 Task: Add a signature Cameron White containing With thanks and appreciation, Cameron White to email address softage.10@softage.net and add a folder Patents
Action: Mouse moved to (112, 105)
Screenshot: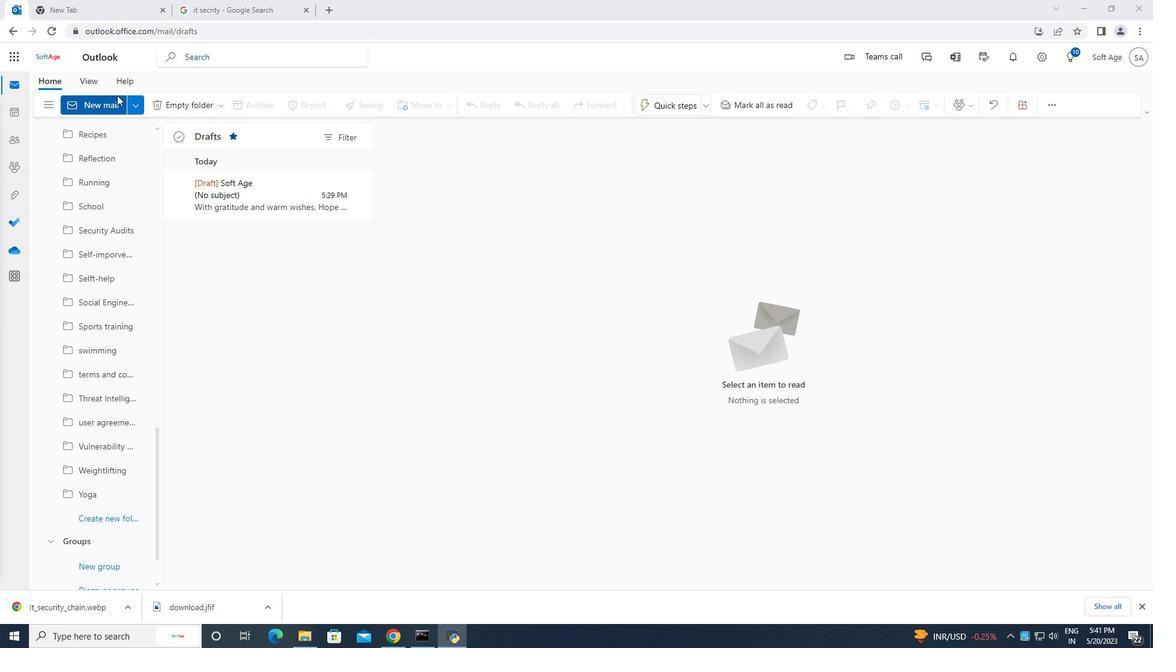 
Action: Mouse pressed left at (112, 105)
Screenshot: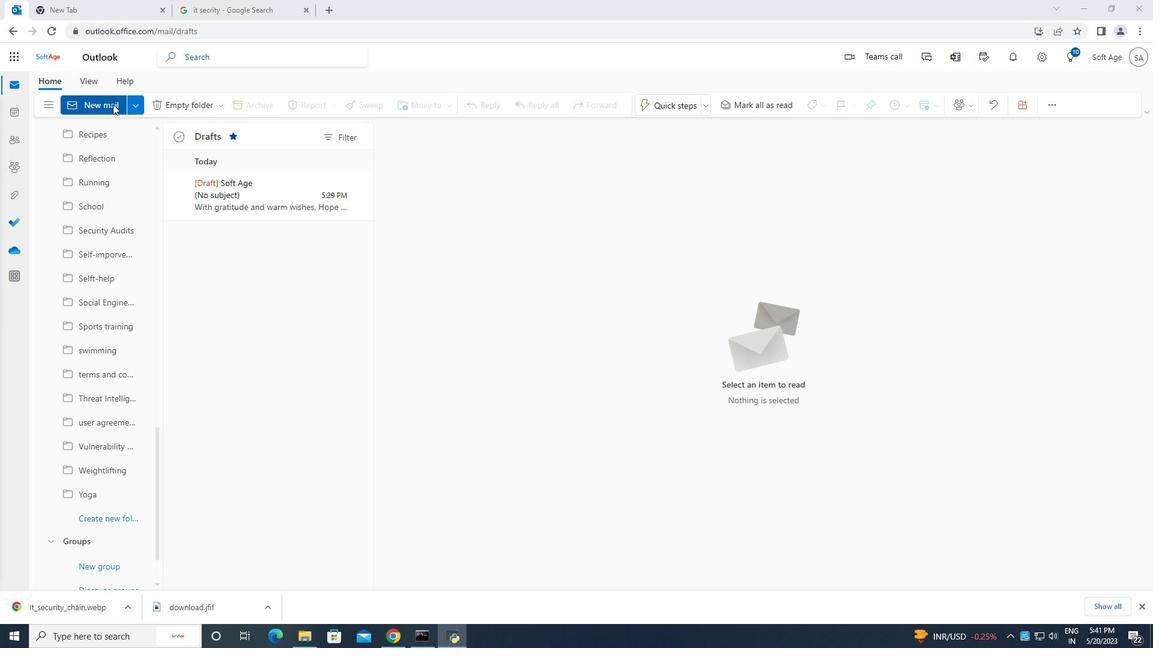 
Action: Mouse moved to (758, 109)
Screenshot: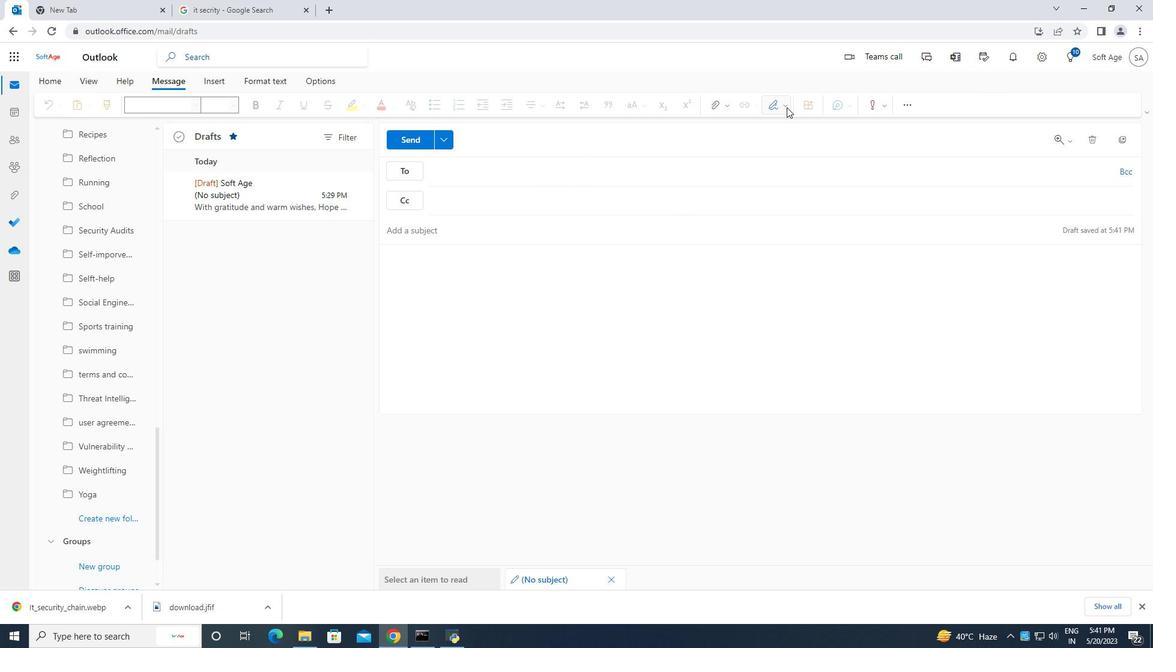 
Action: Mouse pressed left at (758, 109)
Screenshot: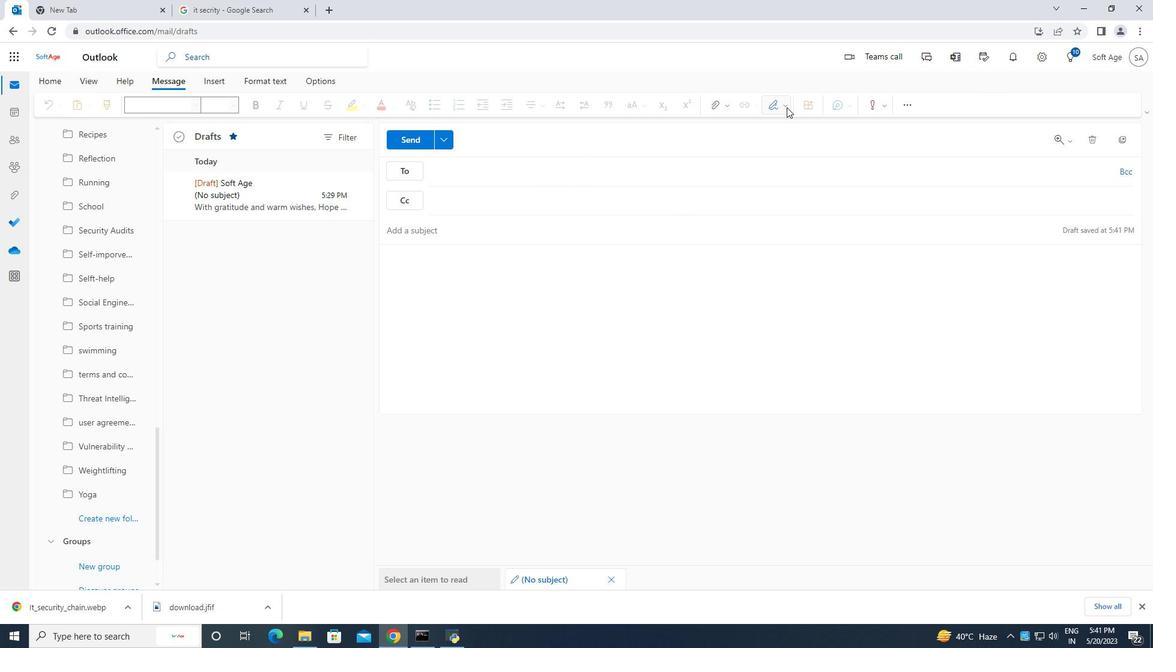 
Action: Mouse moved to (768, 109)
Screenshot: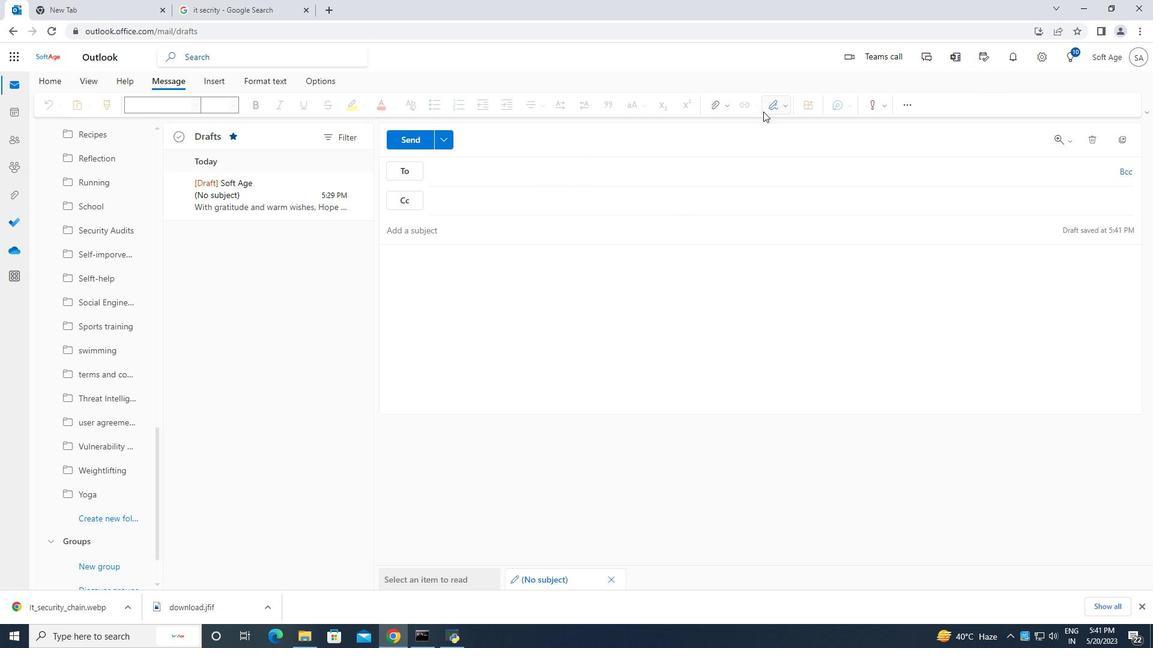 
Action: Mouse pressed left at (768, 109)
Screenshot: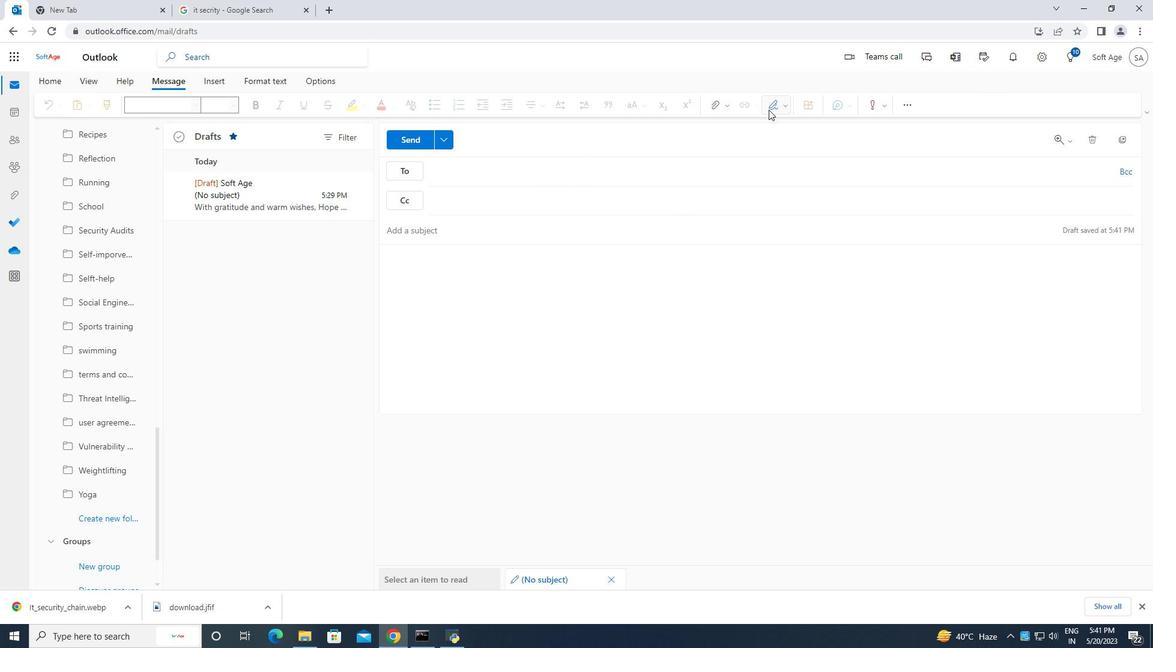 
Action: Mouse moved to (762, 154)
Screenshot: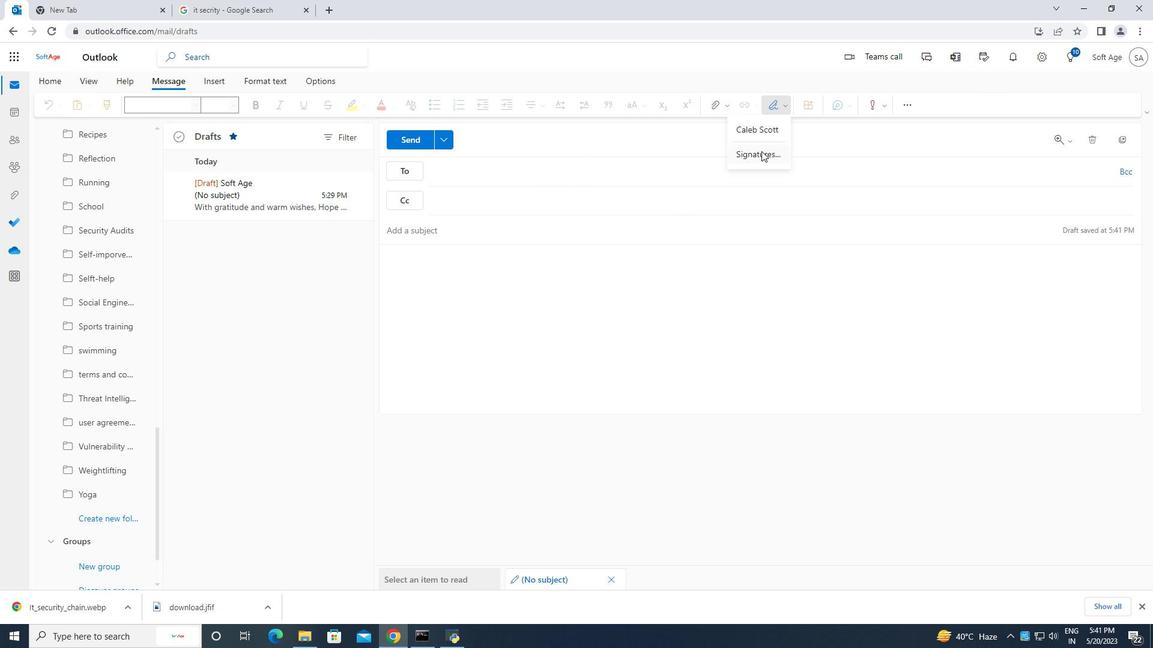 
Action: Mouse pressed left at (762, 154)
Screenshot: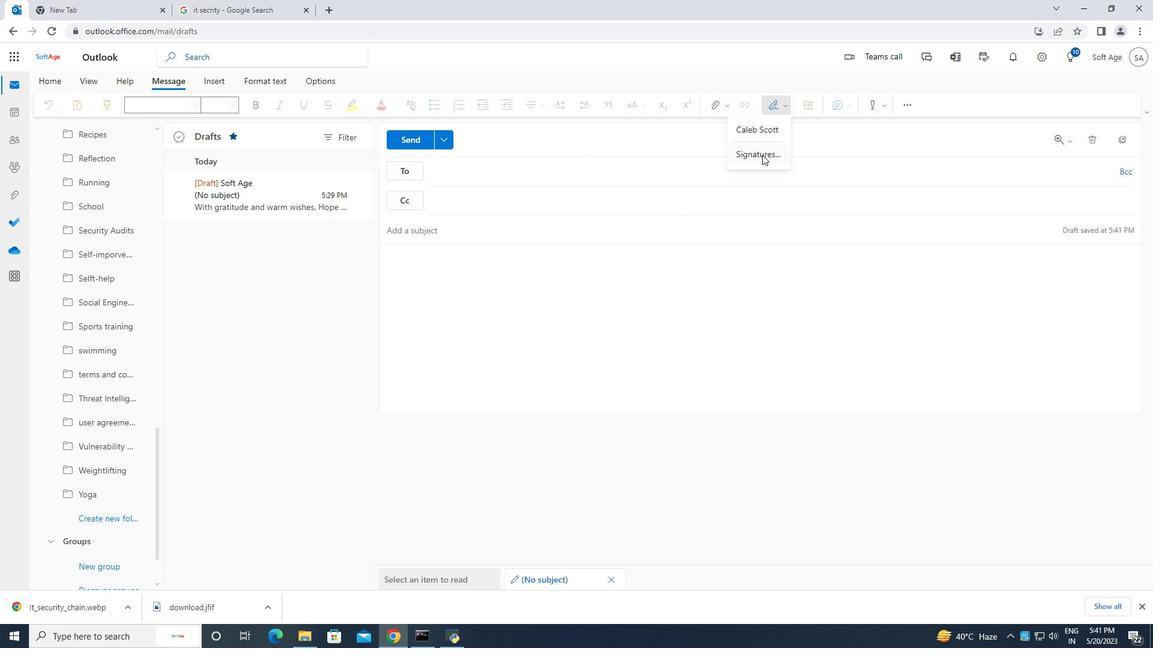 
Action: Mouse moved to (804, 202)
Screenshot: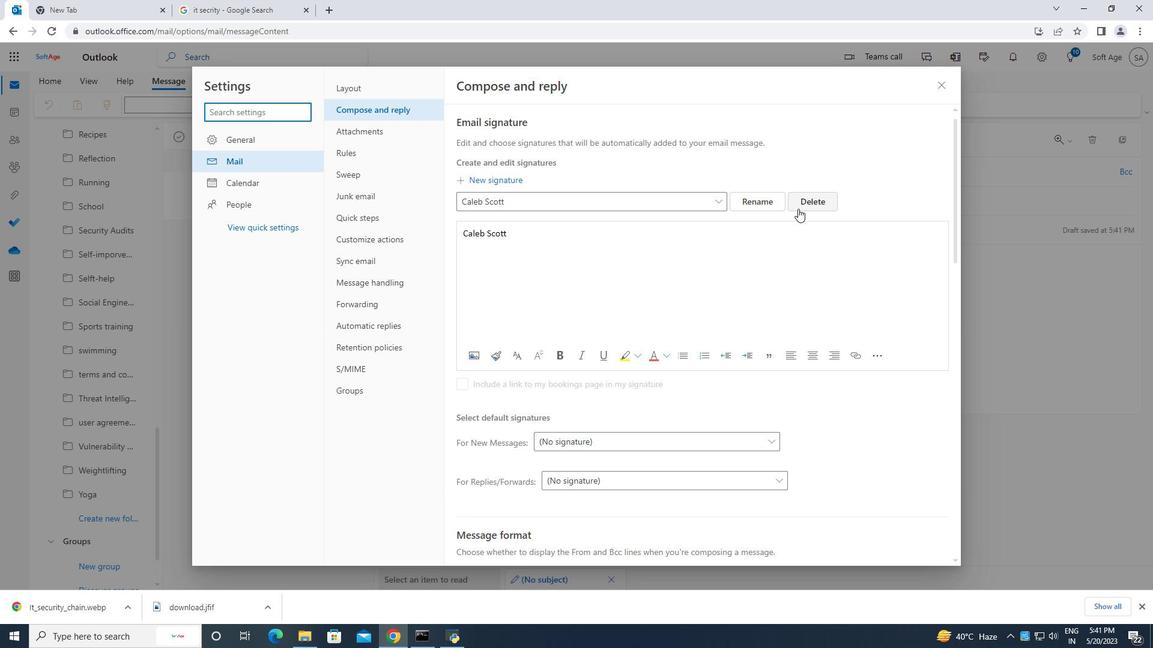 
Action: Mouse pressed left at (804, 202)
Screenshot: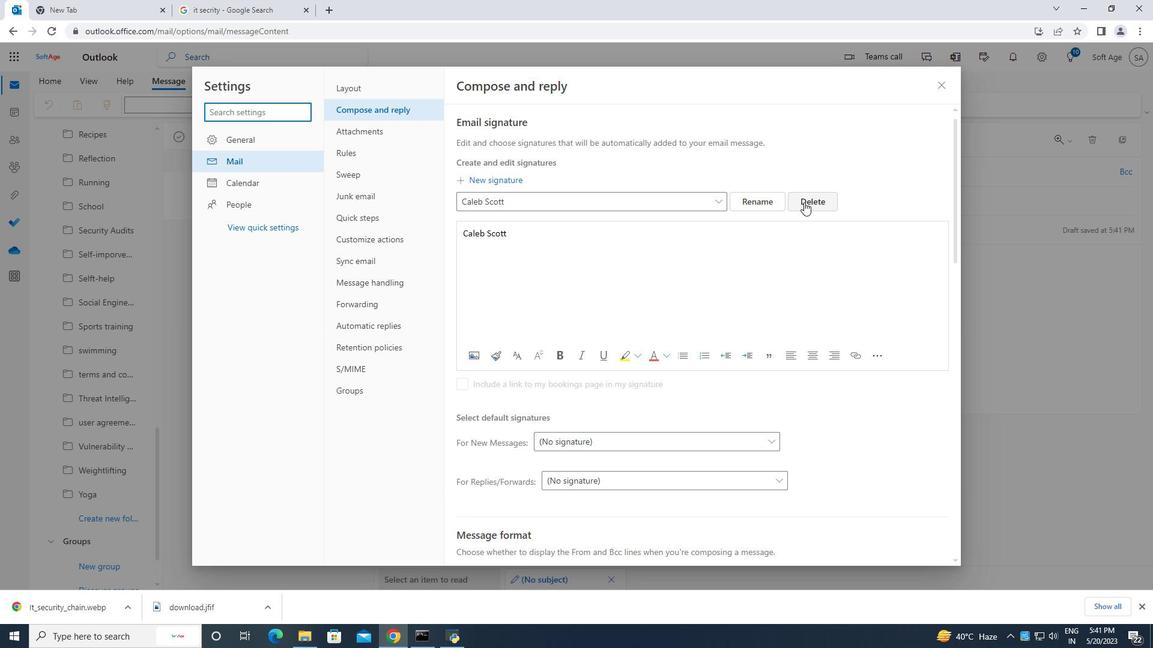 
Action: Mouse moved to (520, 201)
Screenshot: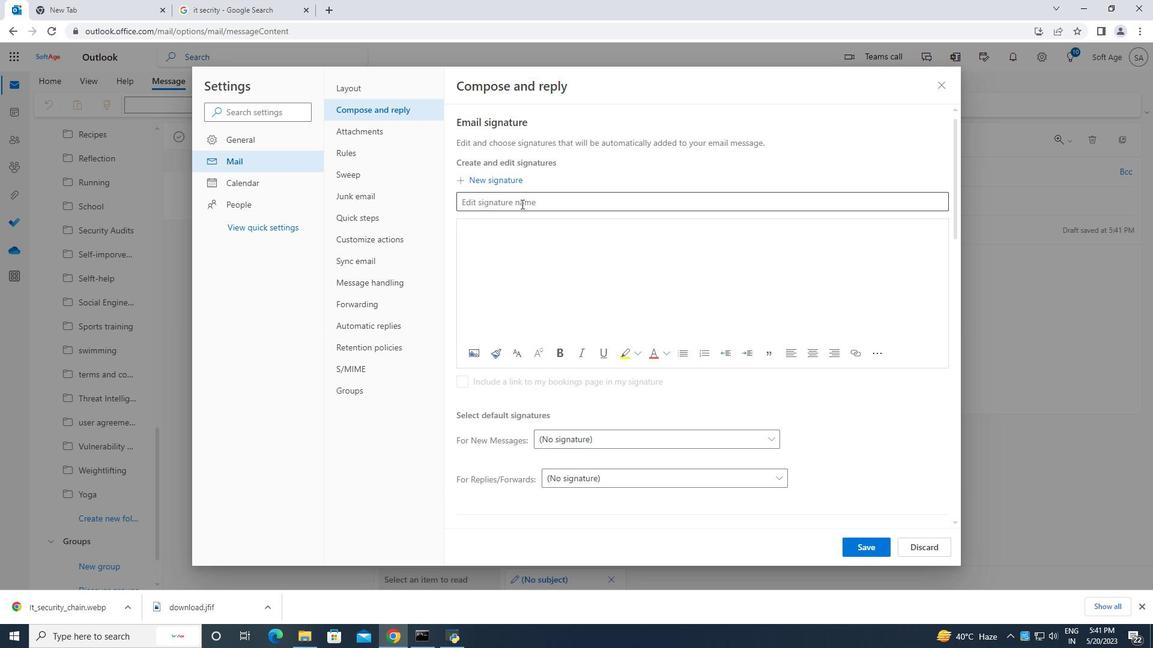 
Action: Mouse pressed left at (520, 201)
Screenshot: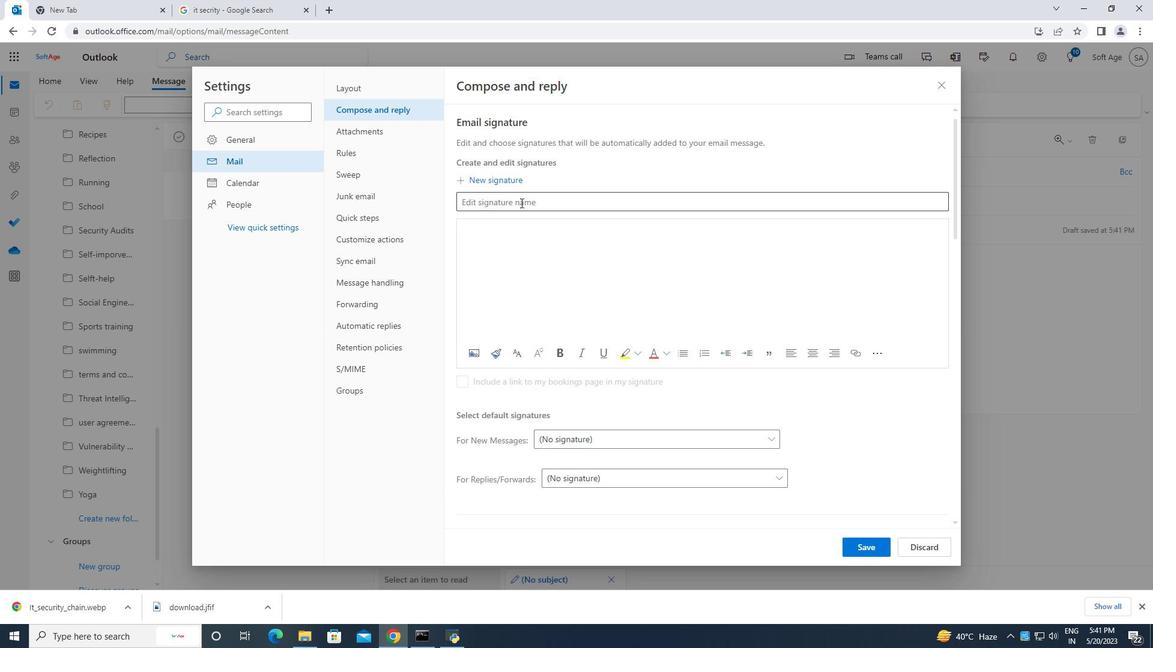 
Action: Key pressed <Key.caps_lock>C<Key.caps_lock>ameron<Key.space><Key.caps_lock>W<Key.caps_lock>hite
Screenshot: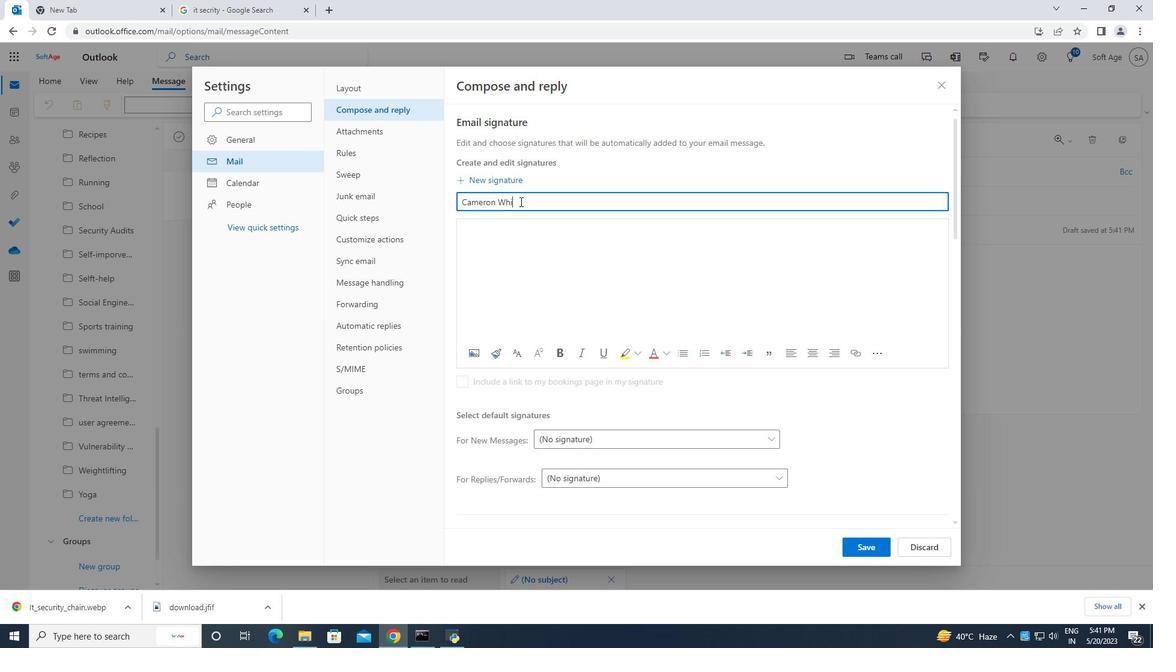 
Action: Mouse moved to (522, 227)
Screenshot: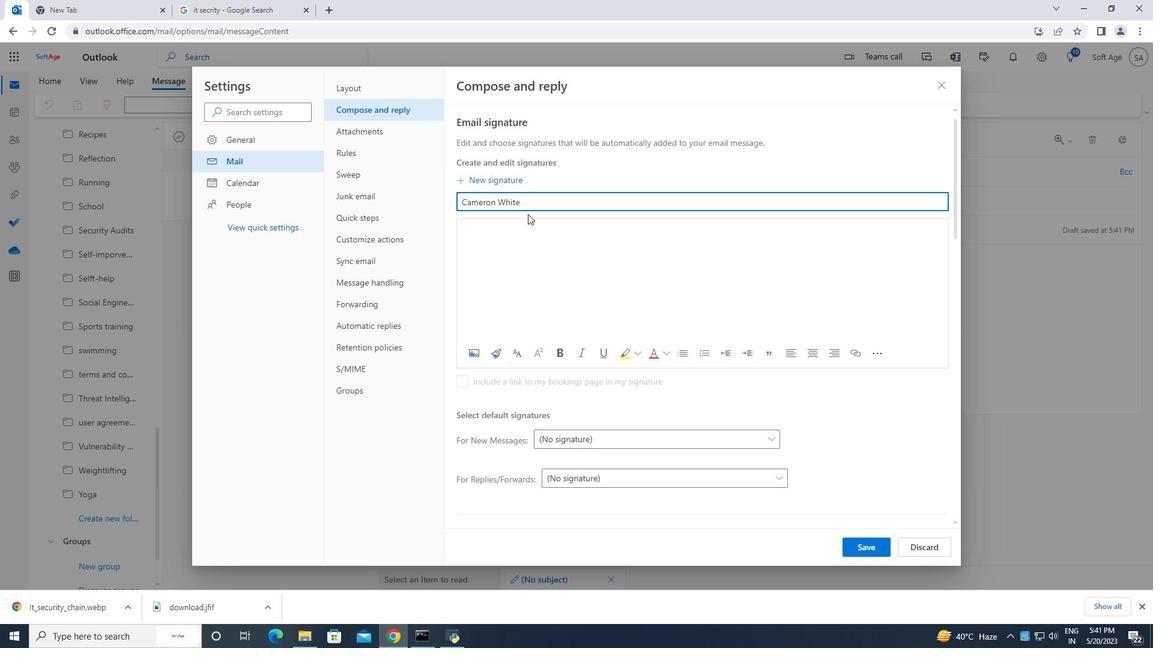 
Action: Mouse pressed left at (522, 227)
Screenshot: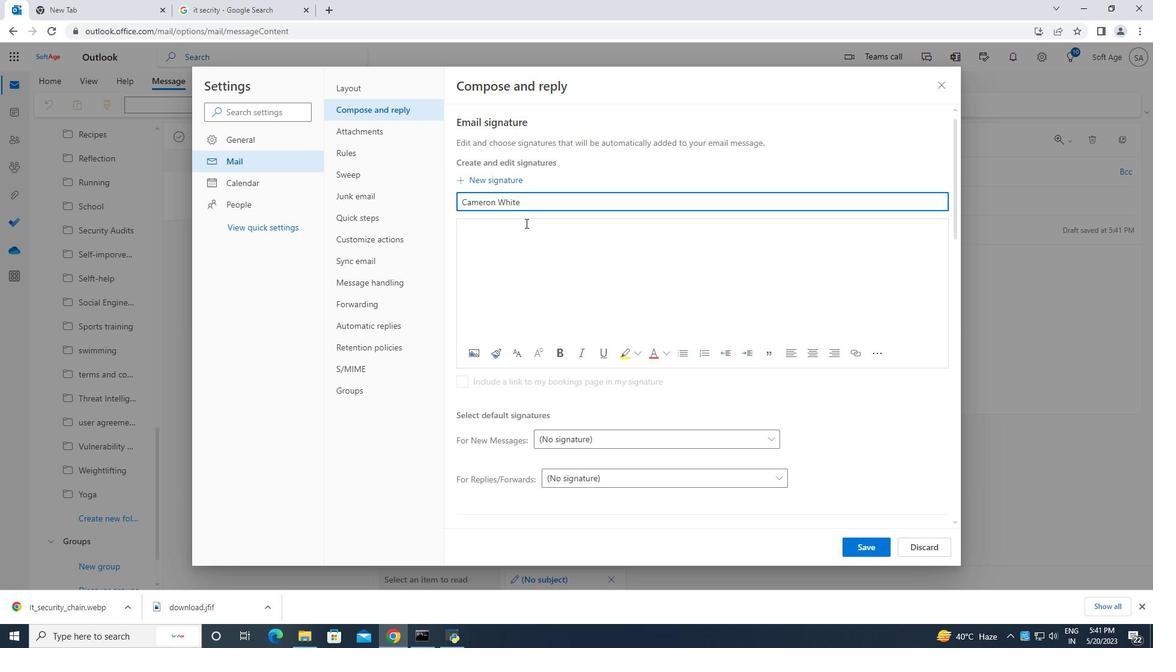 
Action: Key pressed <Key.caps_lock>C<Key.caps_lock>ameron<Key.caps_lock><Key.space>WH<Key.backspace><Key.caps_lock>hite
Screenshot: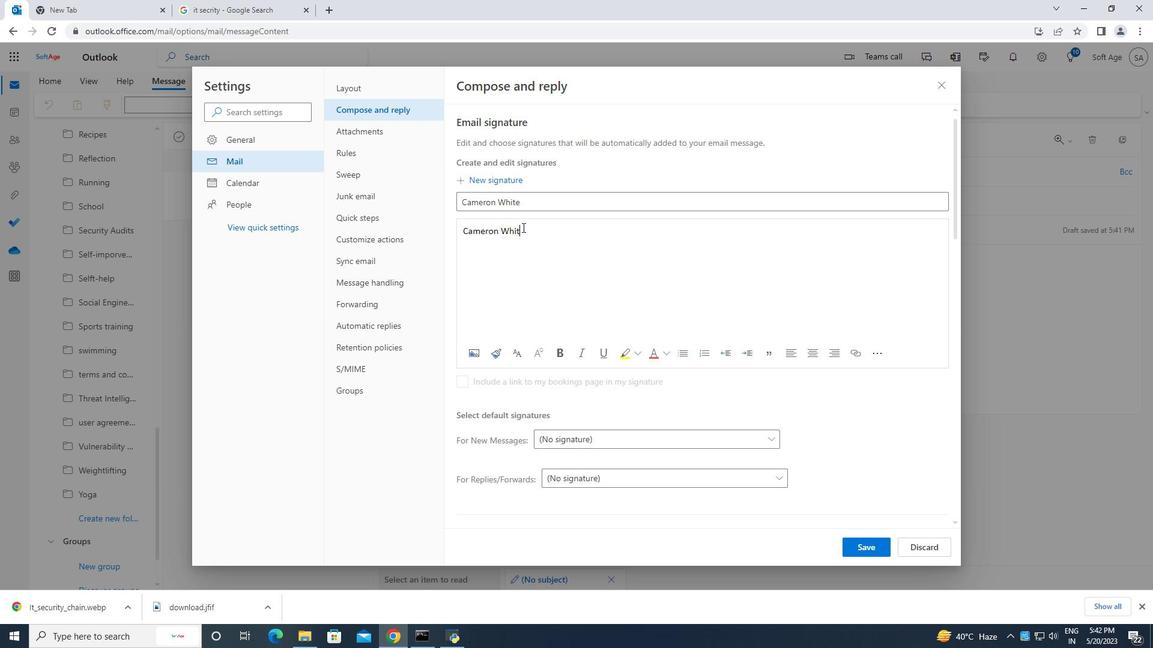 
Action: Mouse moved to (871, 547)
Screenshot: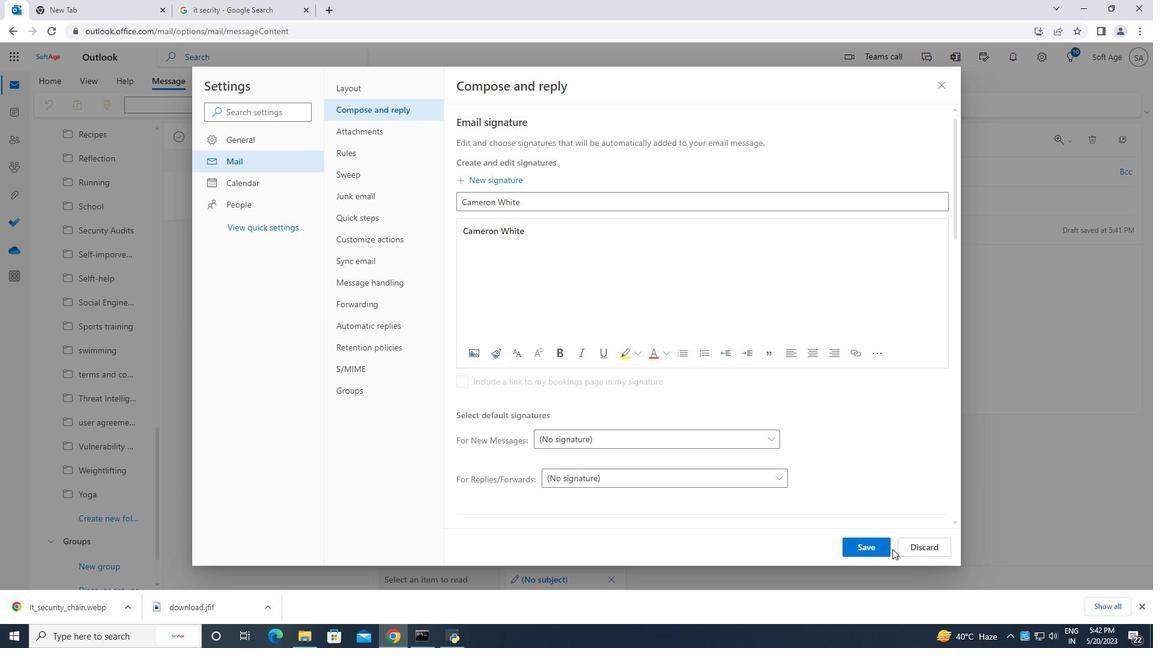 
Action: Mouse pressed left at (871, 547)
Screenshot: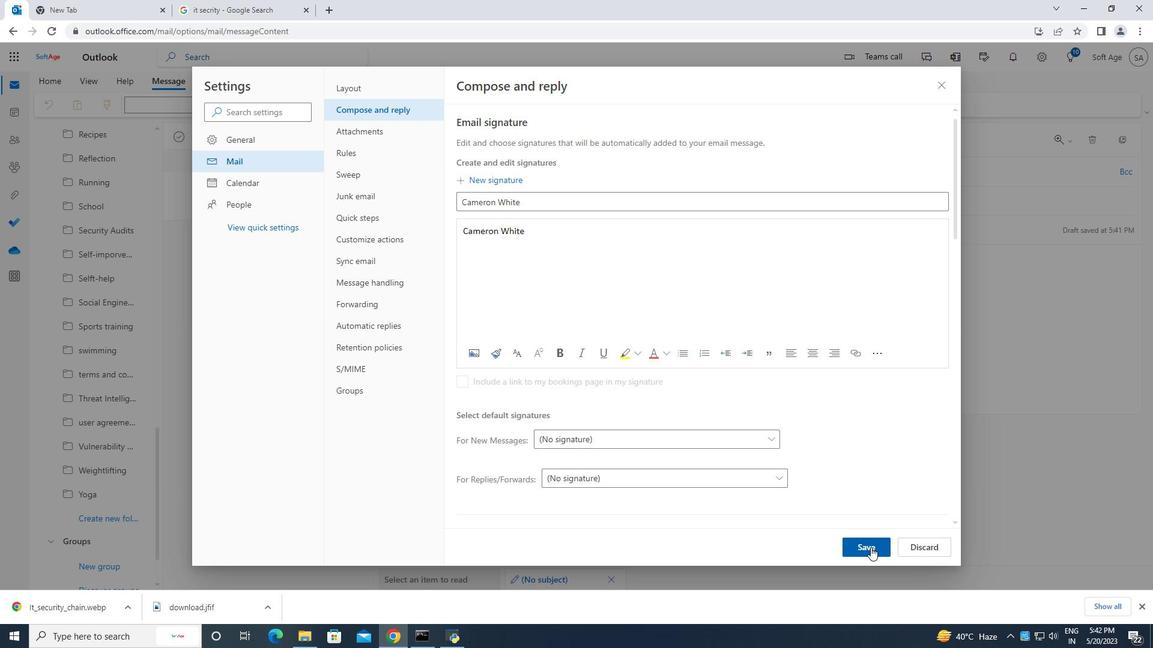 
Action: Mouse moved to (938, 88)
Screenshot: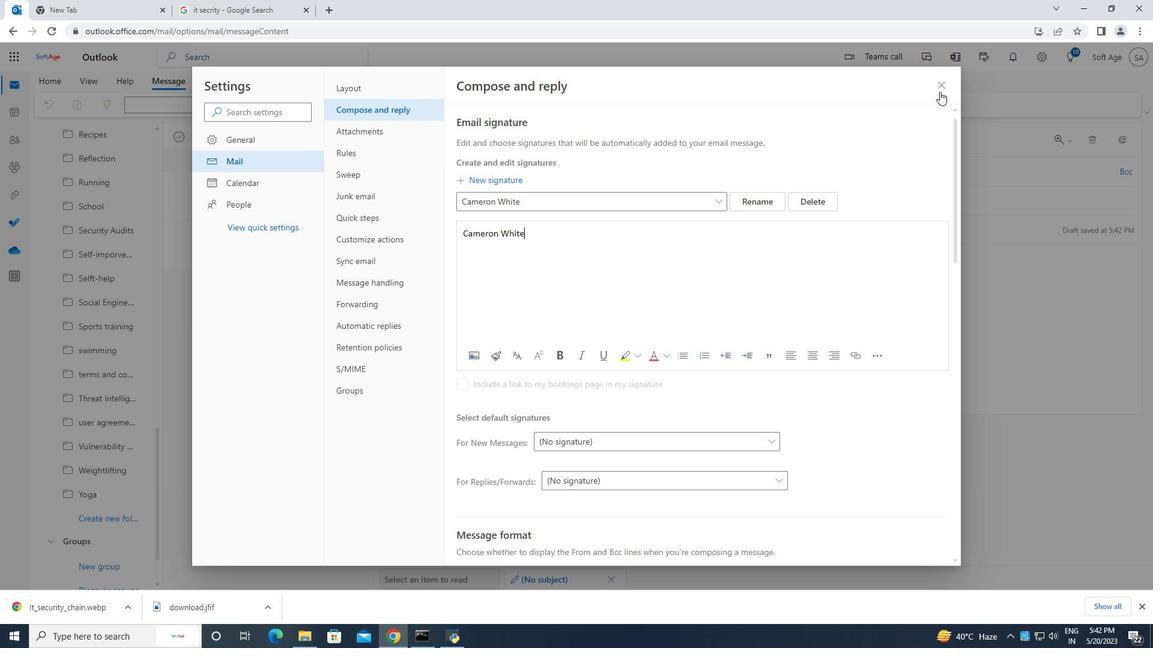 
Action: Mouse pressed left at (938, 88)
Screenshot: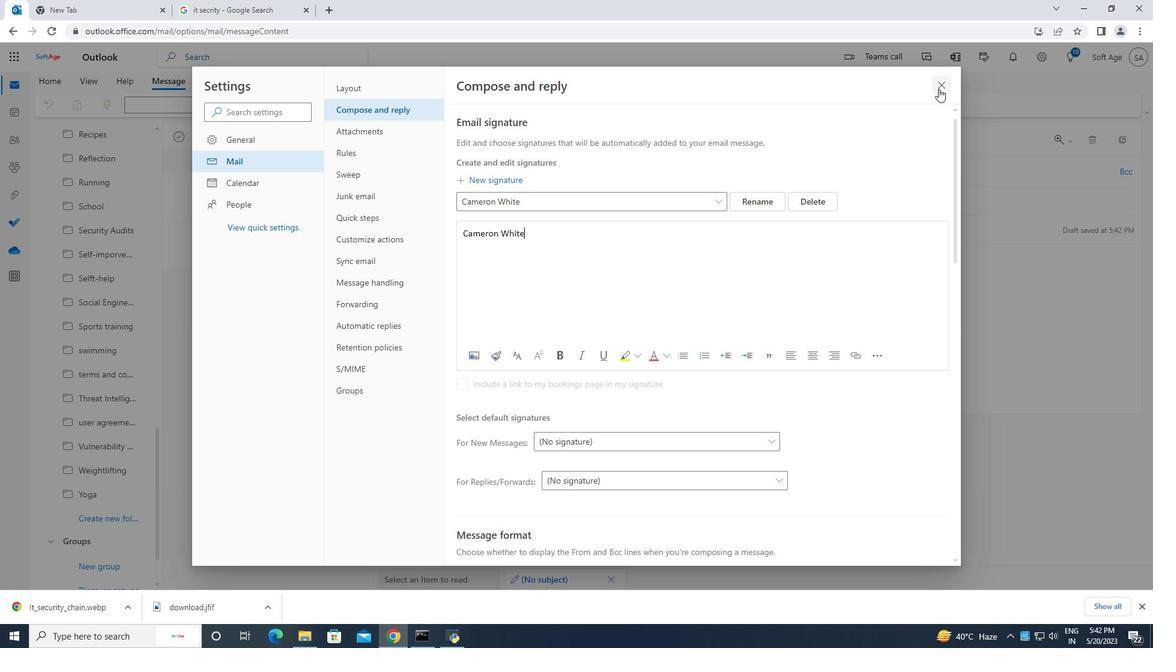 
Action: Mouse moved to (782, 109)
Screenshot: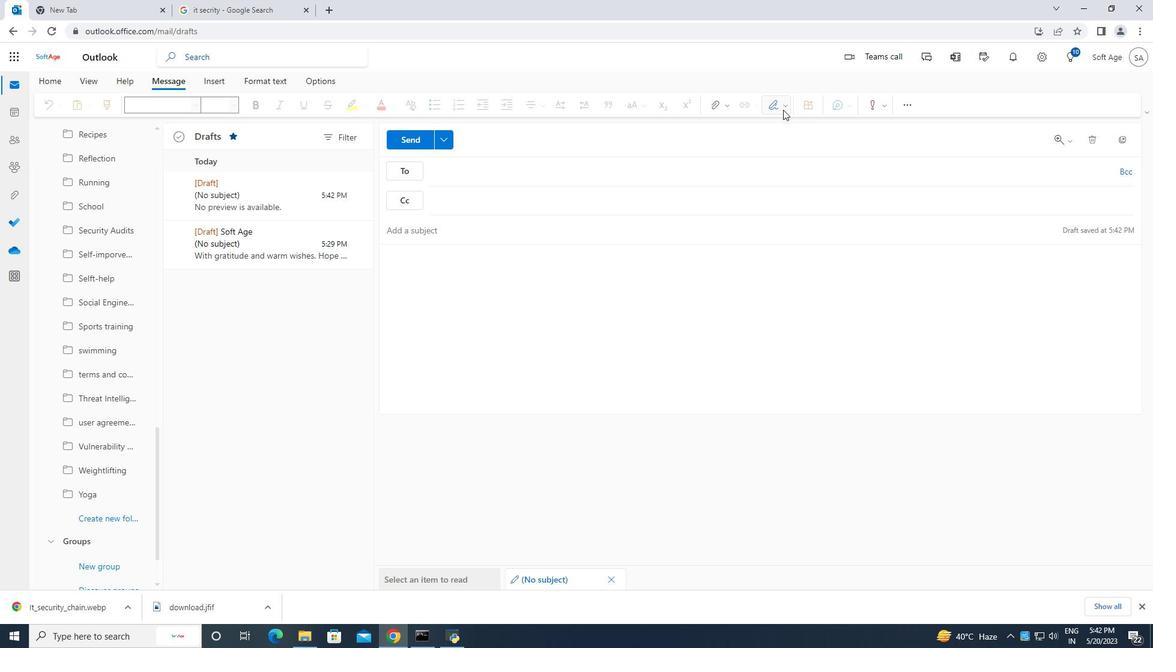 
Action: Mouse pressed left at (782, 109)
Screenshot: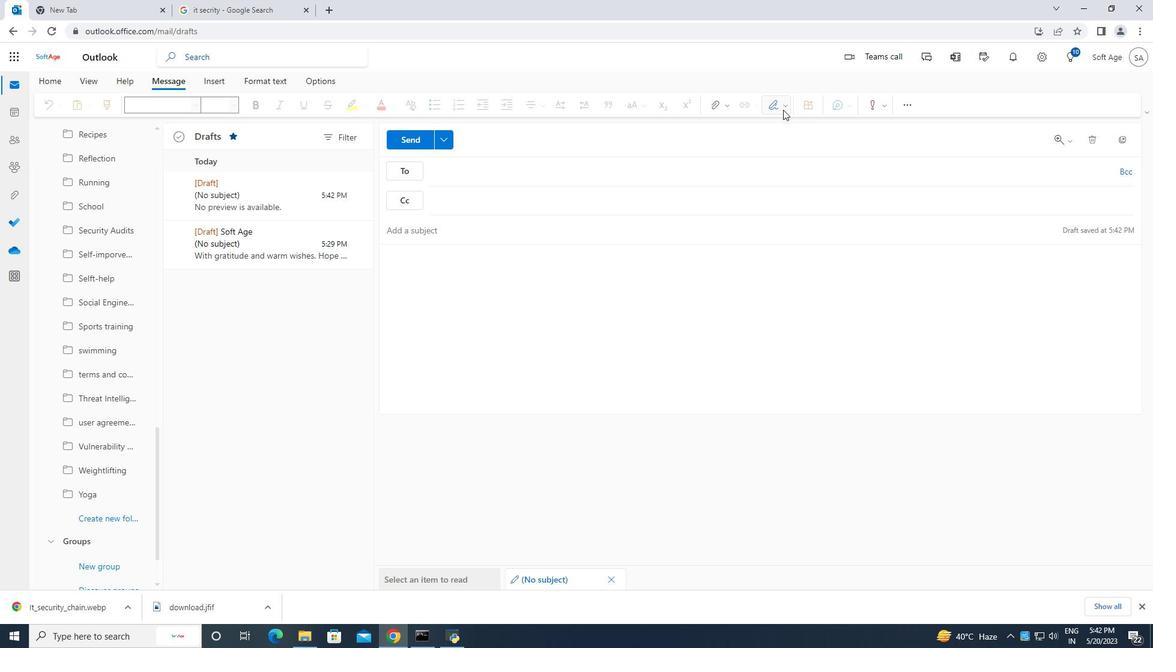 
Action: Mouse moved to (759, 132)
Screenshot: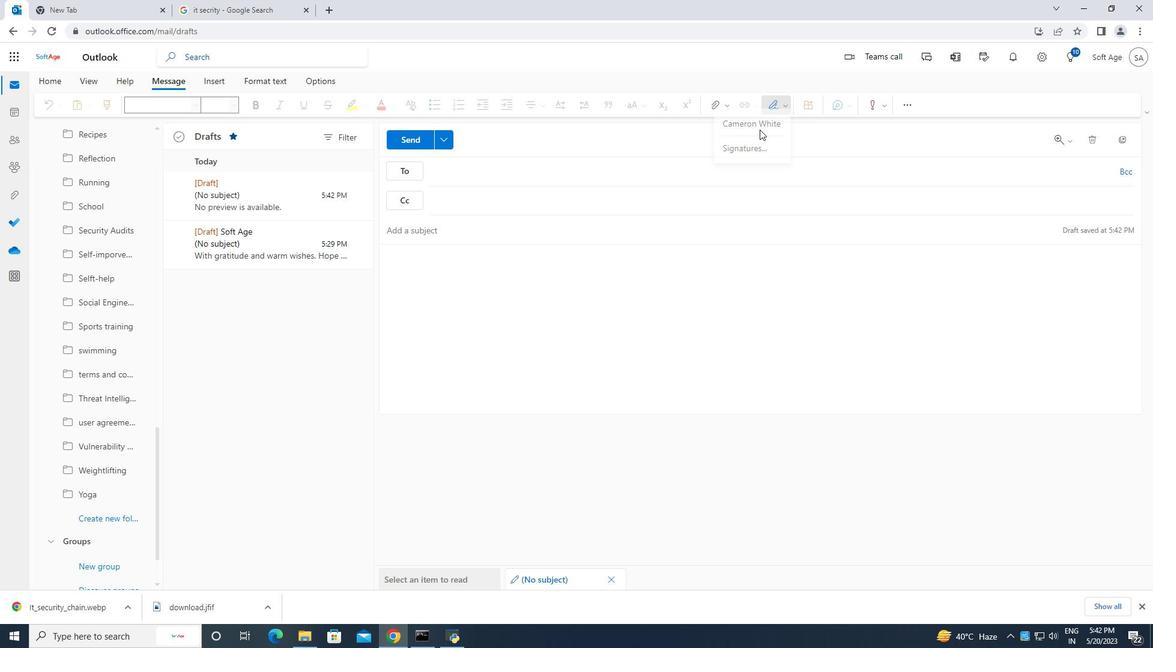
Action: Mouse pressed left at (759, 132)
Screenshot: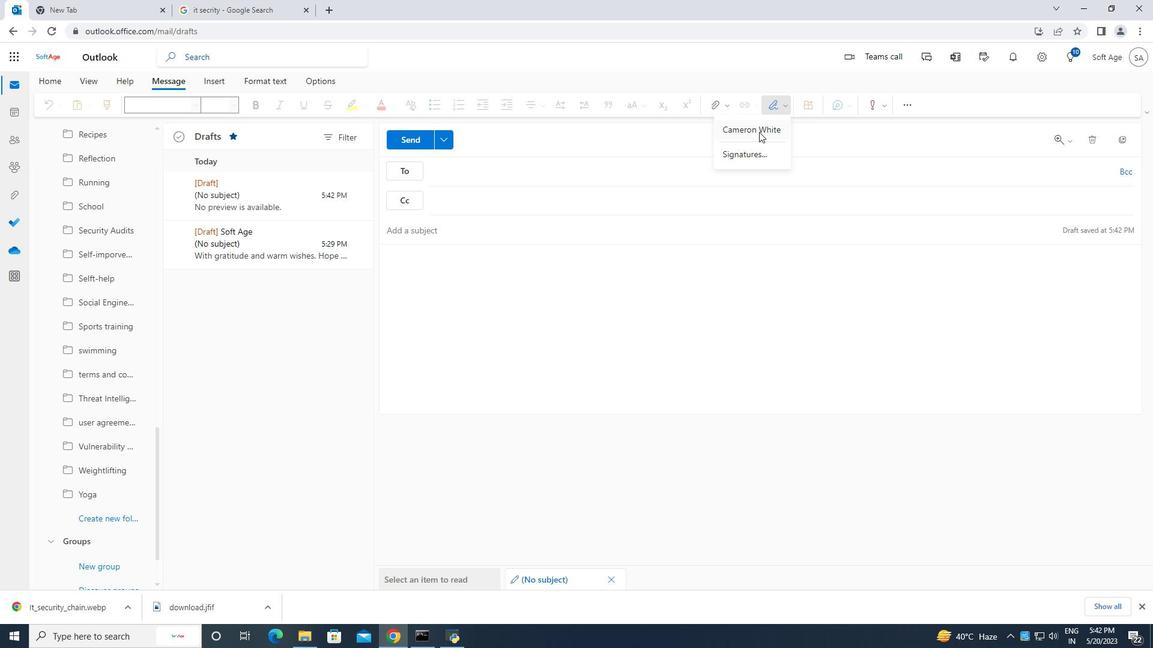 
Action: Mouse moved to (419, 260)
Screenshot: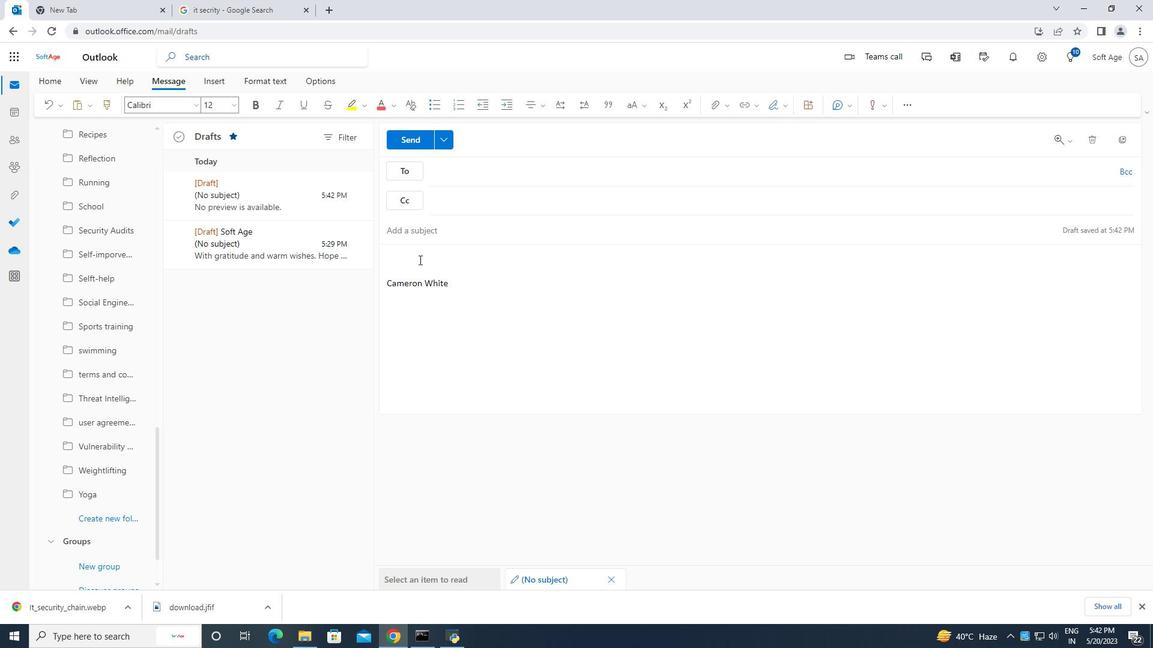 
Action: Mouse pressed left at (419, 260)
Screenshot: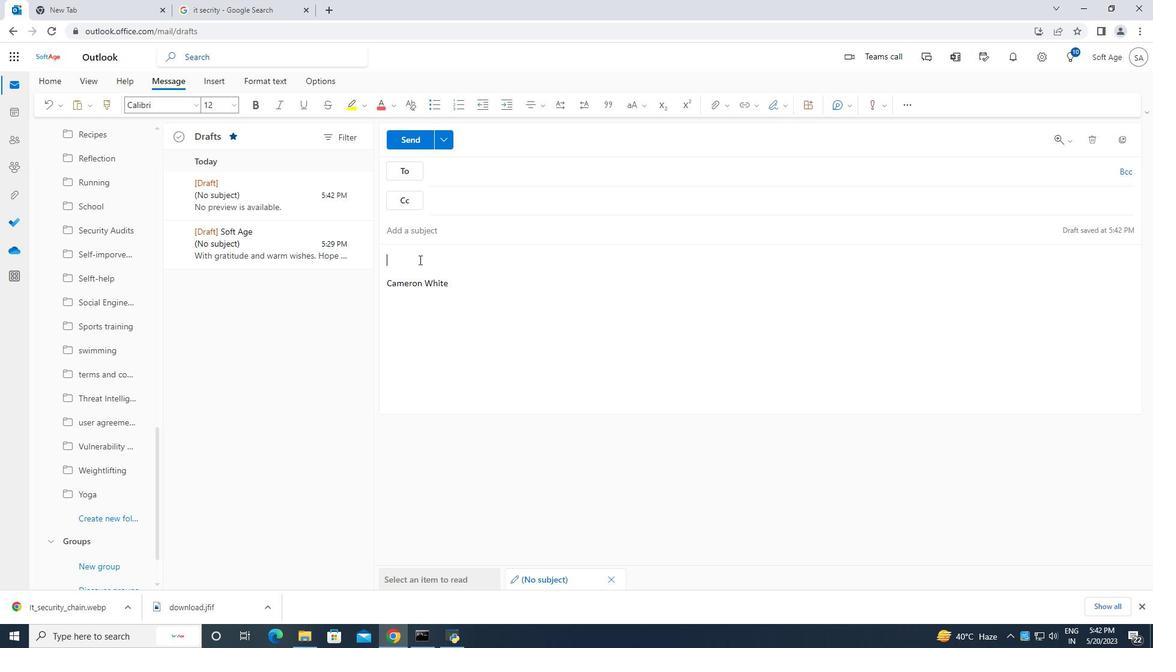 
Action: Key pressed <Key.caps_lock>C<Key.caps_lock>ontaining<Key.space>with<Key.space>thanks<Key.space>and<Key.space>appreciation,
Screenshot: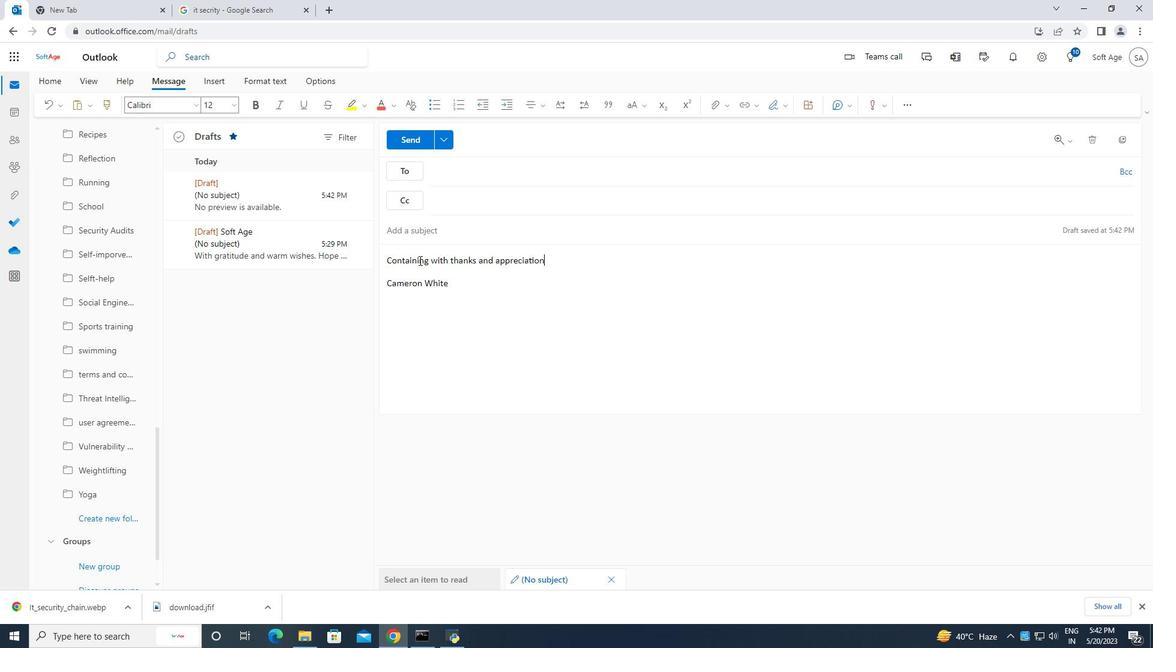 
Action: Mouse moved to (461, 169)
Screenshot: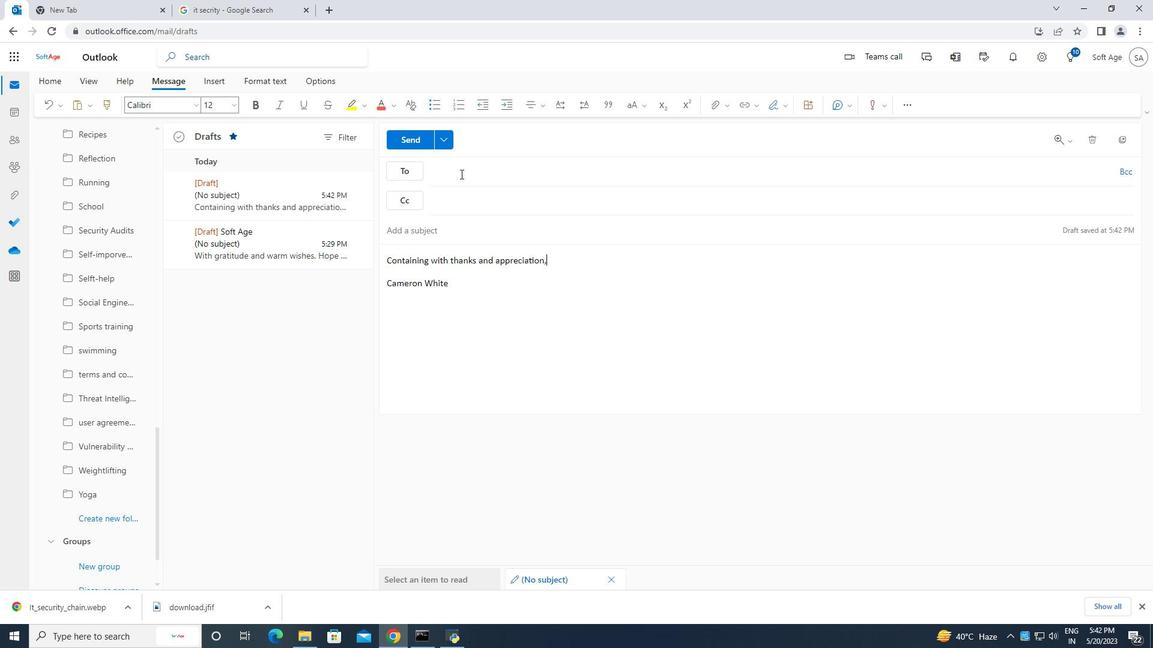 
Action: Mouse pressed left at (461, 169)
Screenshot: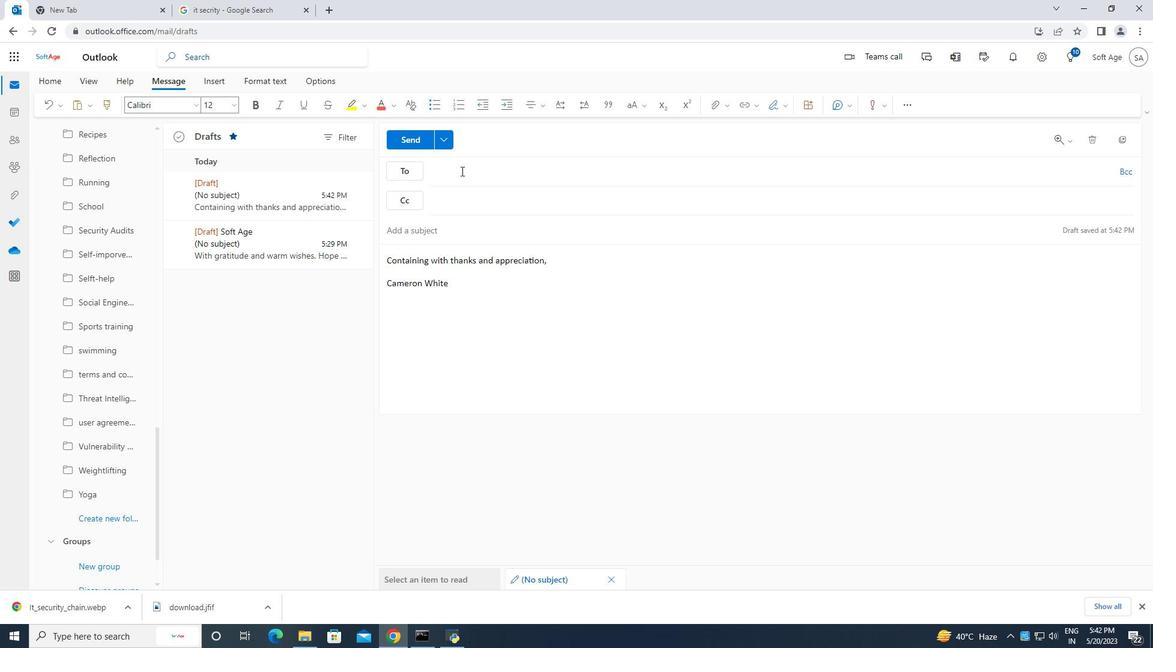 
Action: Mouse moved to (461, 170)
Screenshot: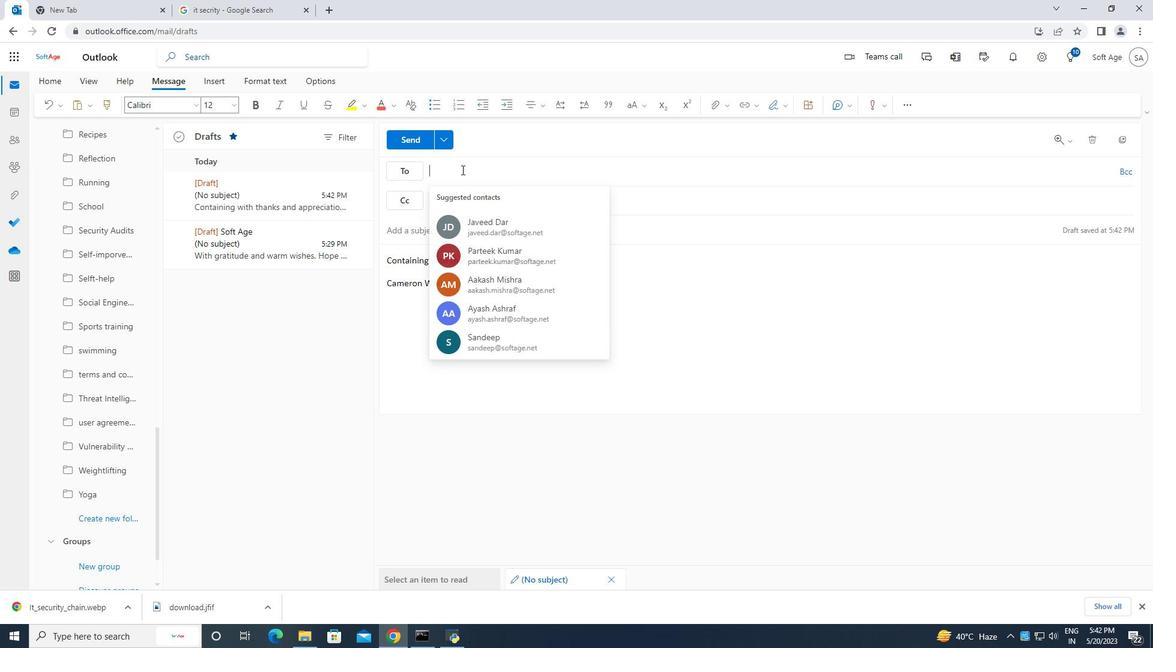 
Action: Key pressed s
Screenshot: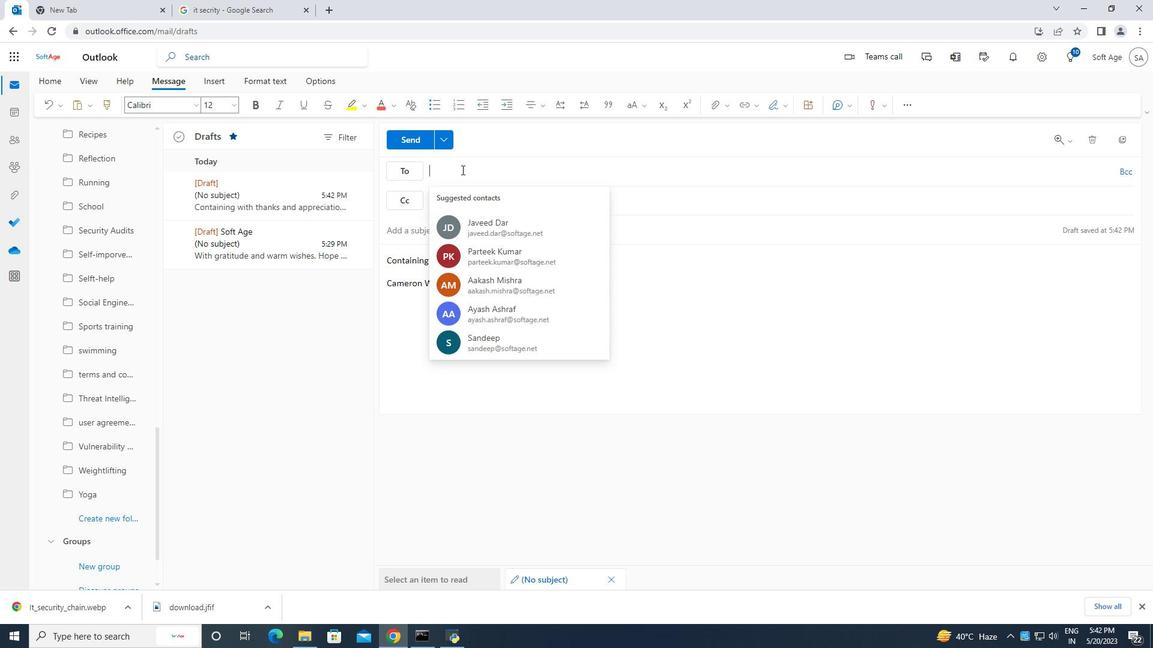 
Action: Mouse moved to (505, 162)
Screenshot: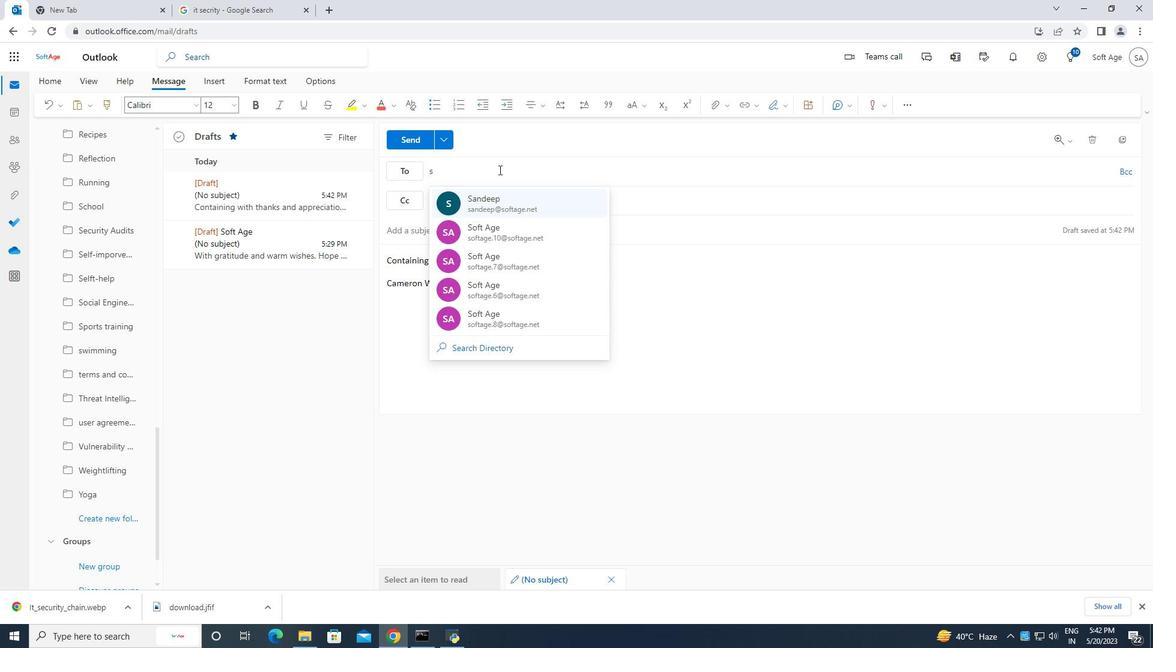 
Action: Key pressed o
Screenshot: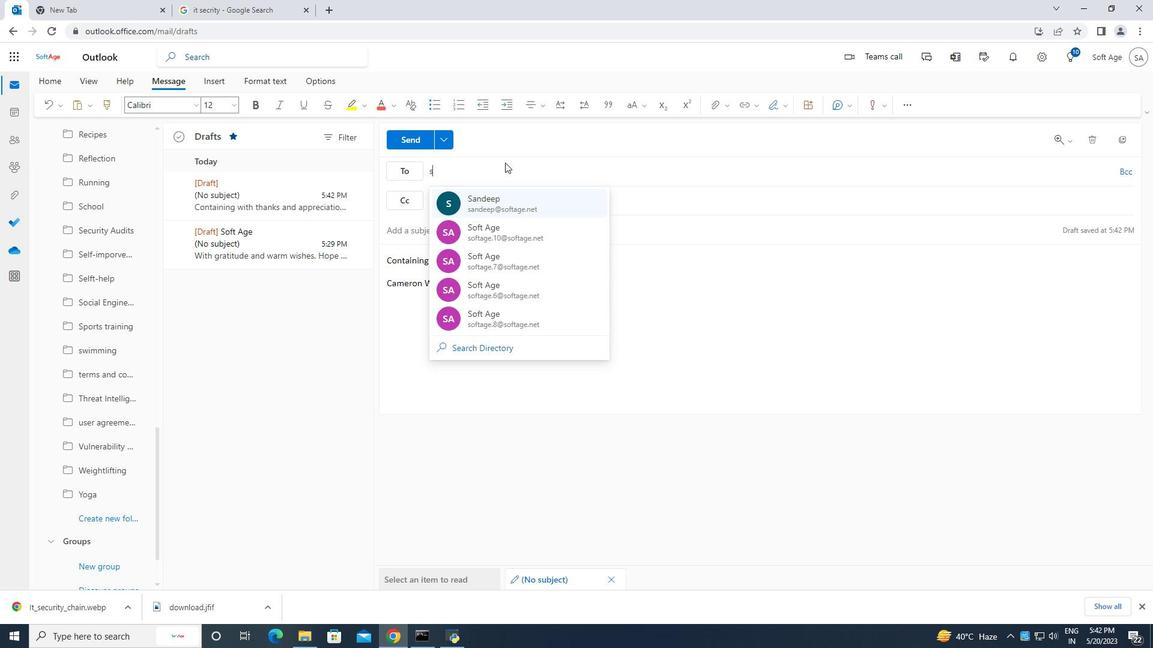 
Action: Mouse moved to (568, 204)
Screenshot: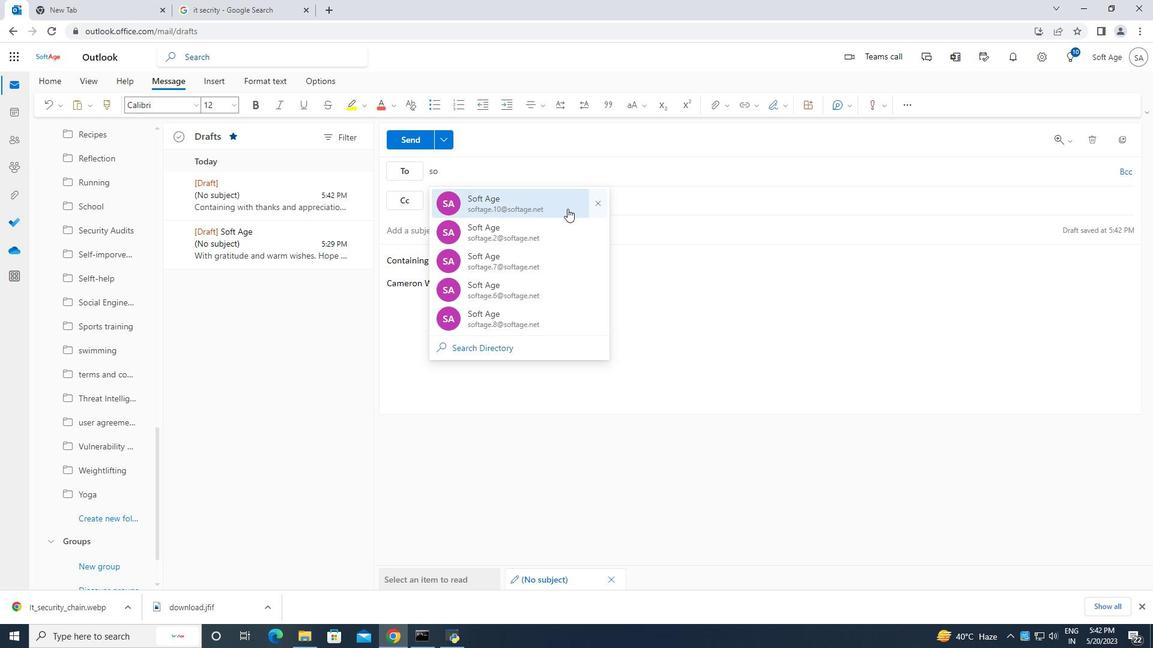 
Action: Mouse pressed left at (568, 204)
Screenshot: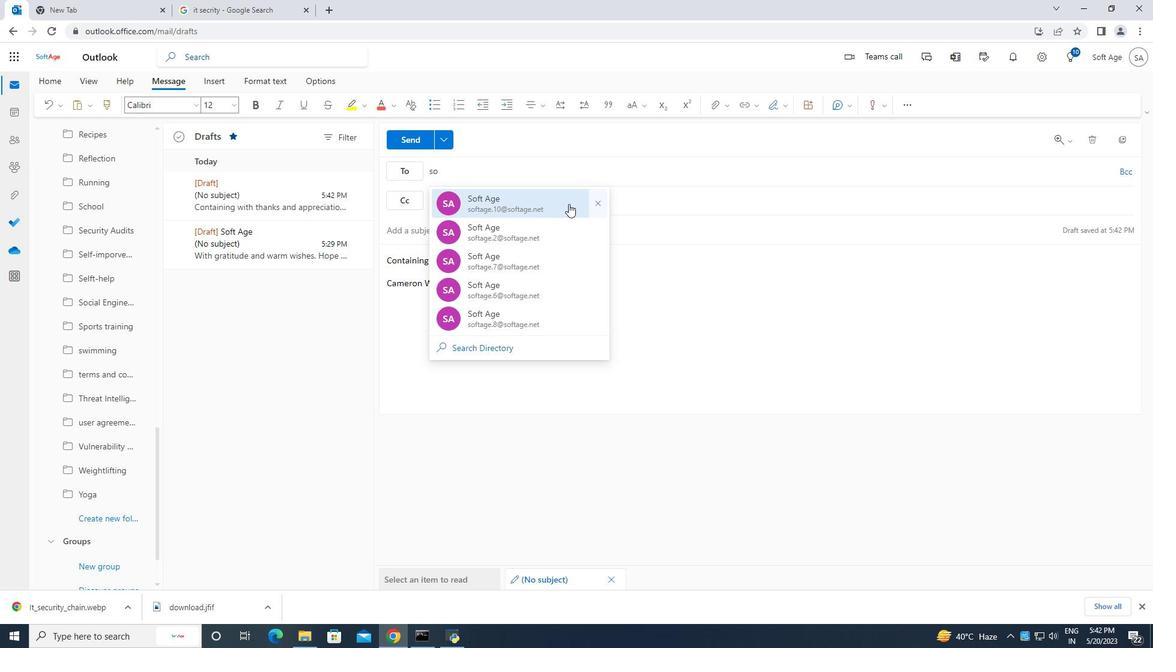 
Action: Mouse moved to (121, 518)
Screenshot: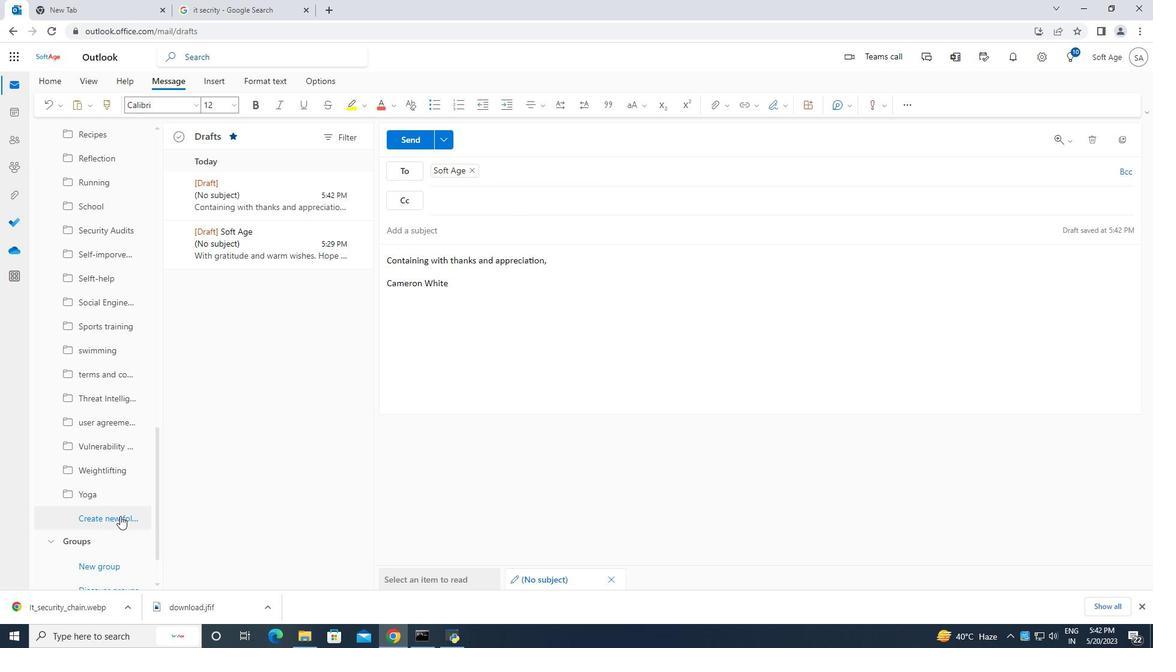 
Action: Mouse pressed left at (121, 518)
Screenshot: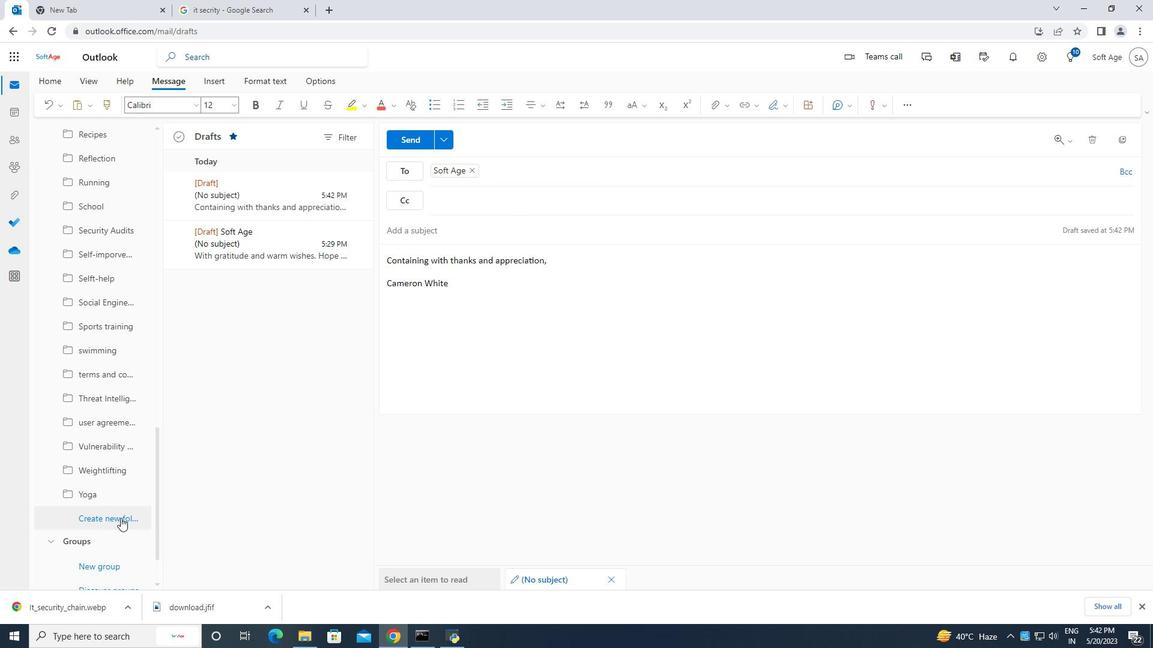 
Action: Mouse moved to (100, 515)
Screenshot: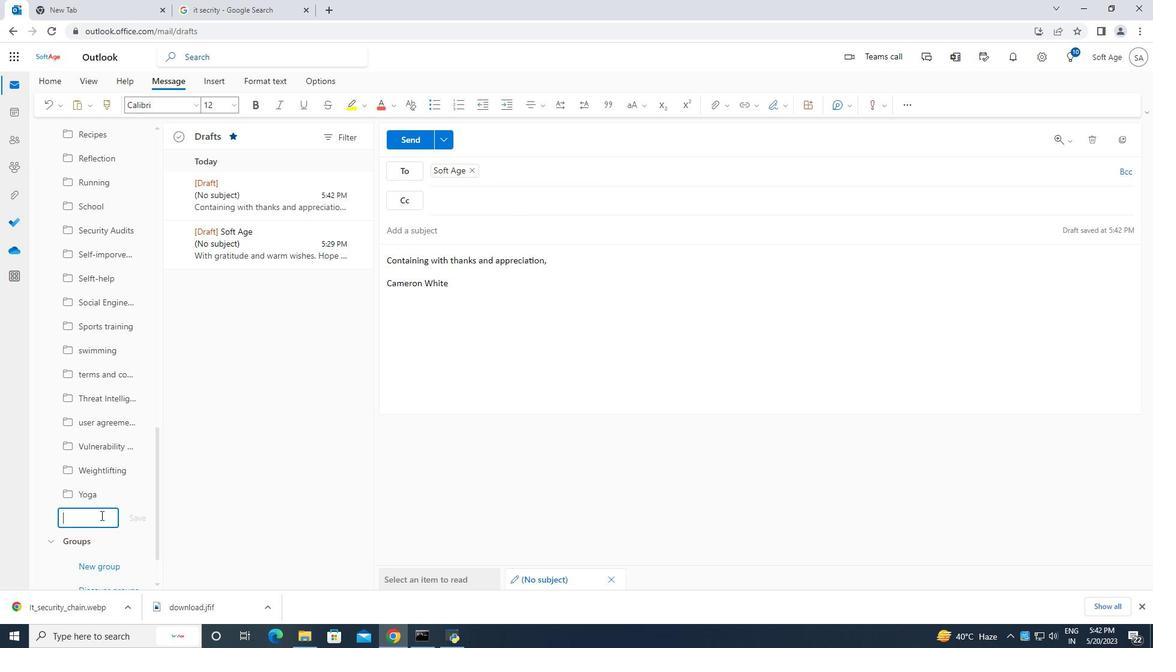 
Action: Key pressed patents
Screenshot: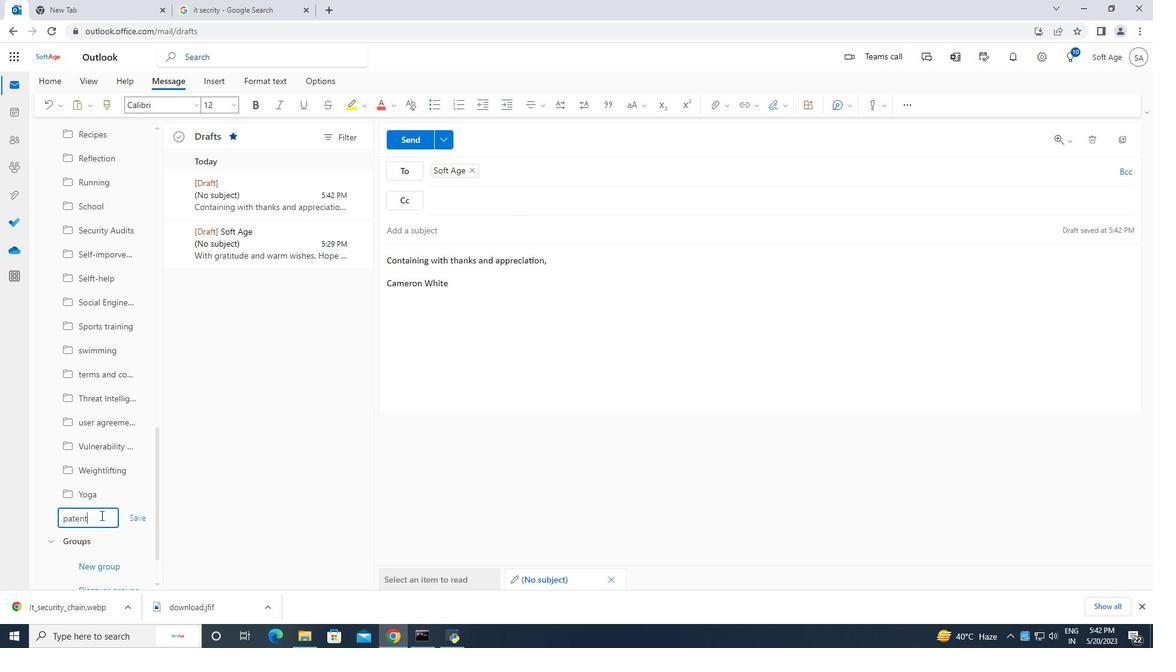 
Action: Mouse moved to (130, 516)
Screenshot: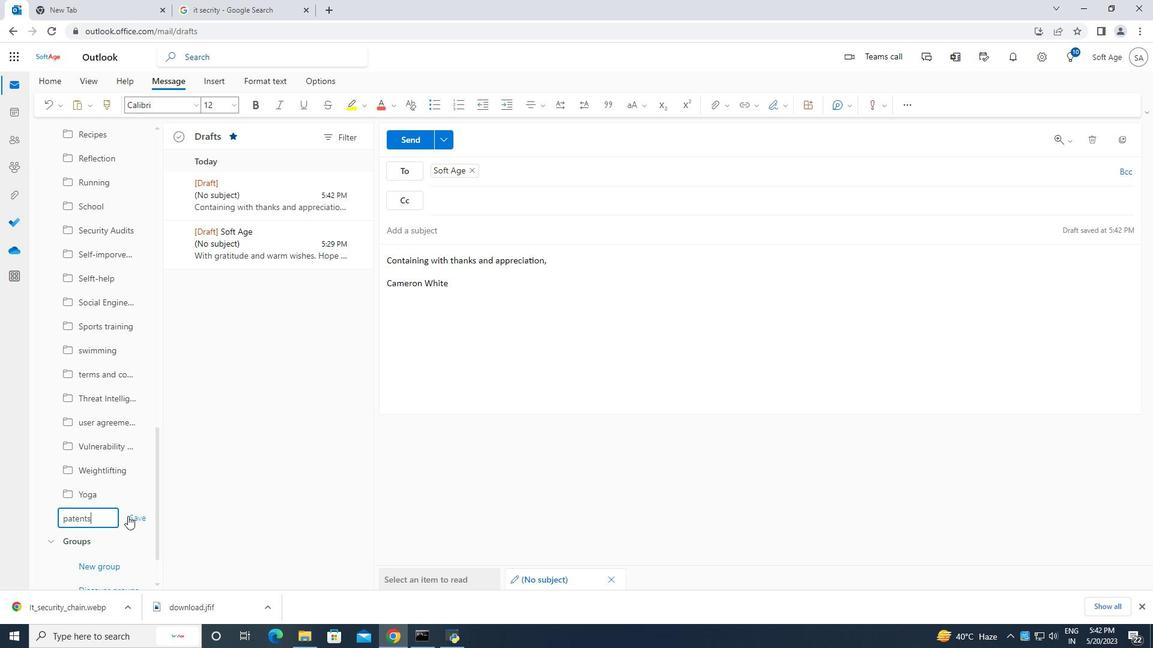 
Action: Mouse pressed left at (130, 516)
Screenshot: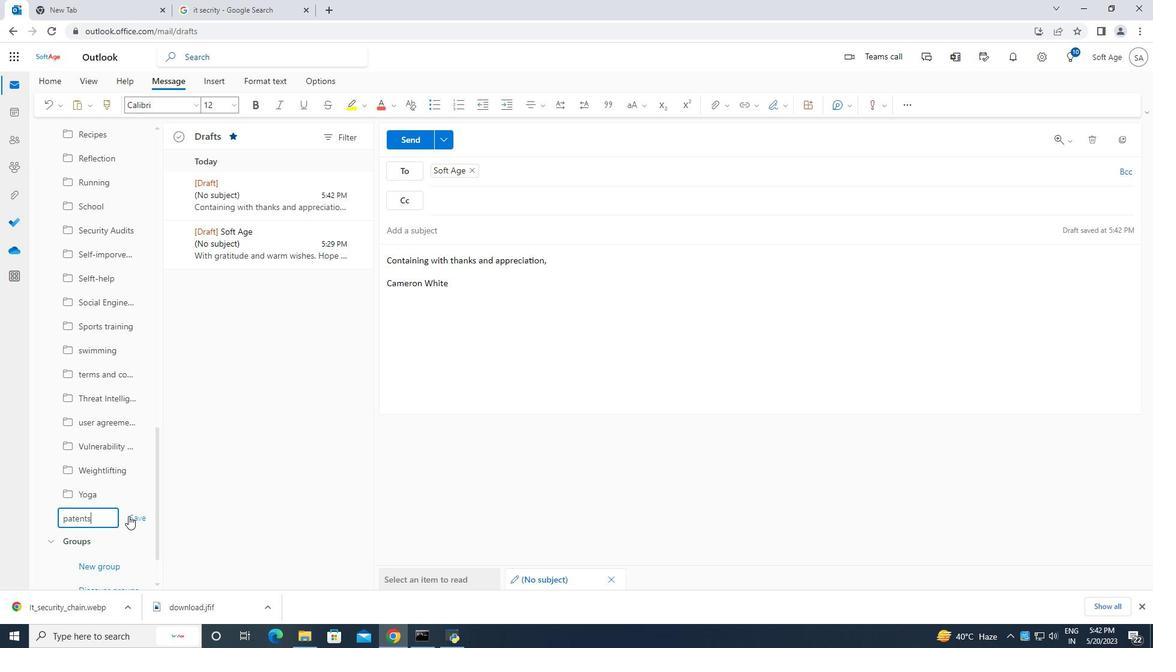 
Action: Mouse moved to (415, 142)
Screenshot: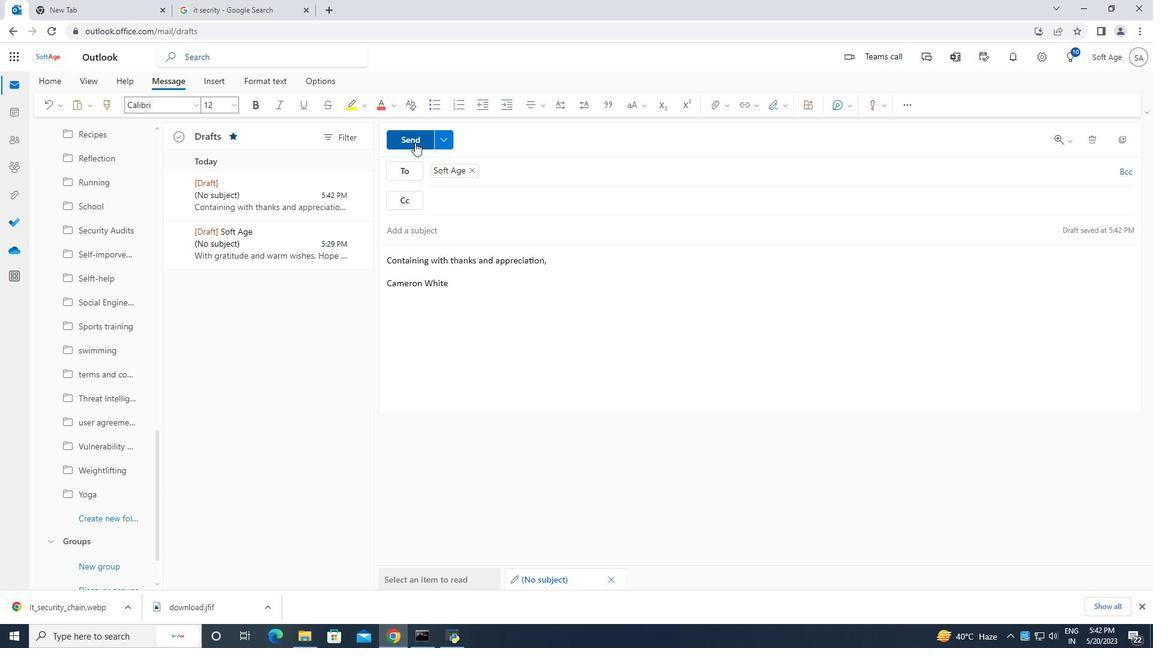 
Action: Mouse pressed left at (415, 142)
Screenshot: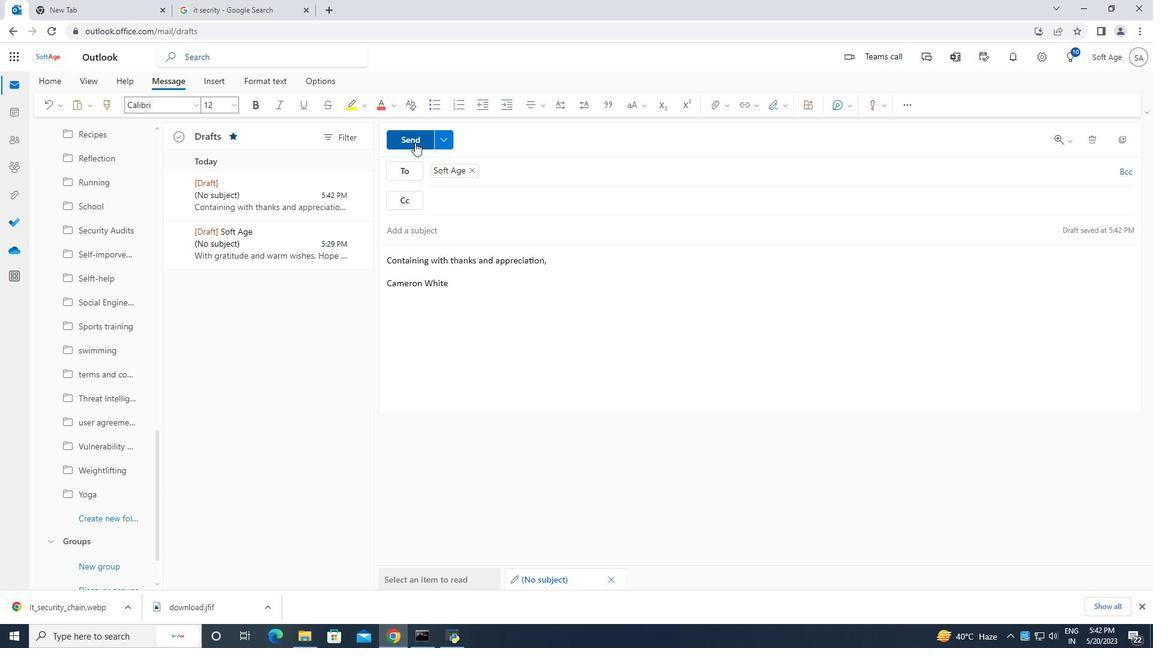 
Action: Mouse moved to (561, 347)
Screenshot: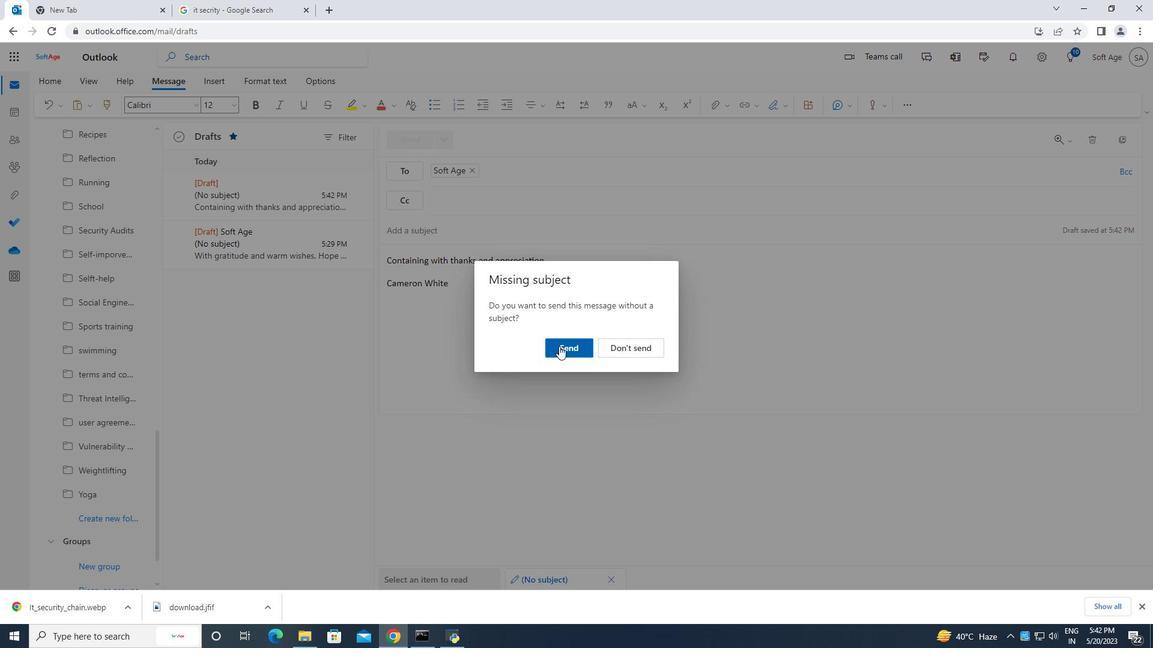 
Action: Mouse pressed left at (561, 347)
Screenshot: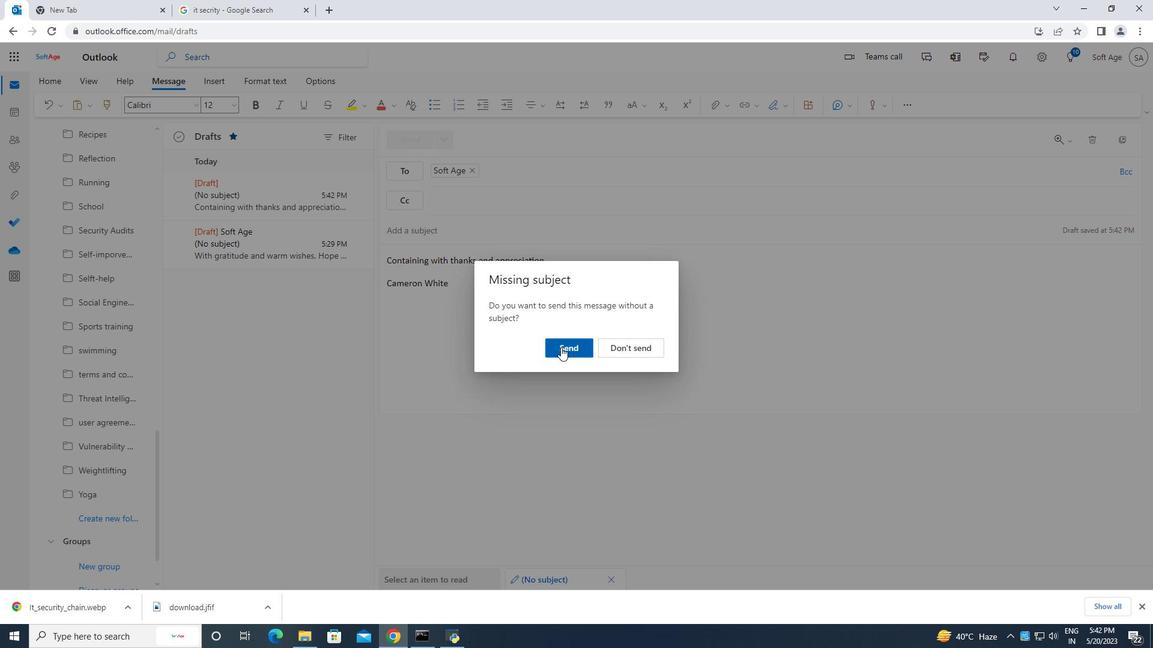 
Action: Mouse moved to (520, 344)
Screenshot: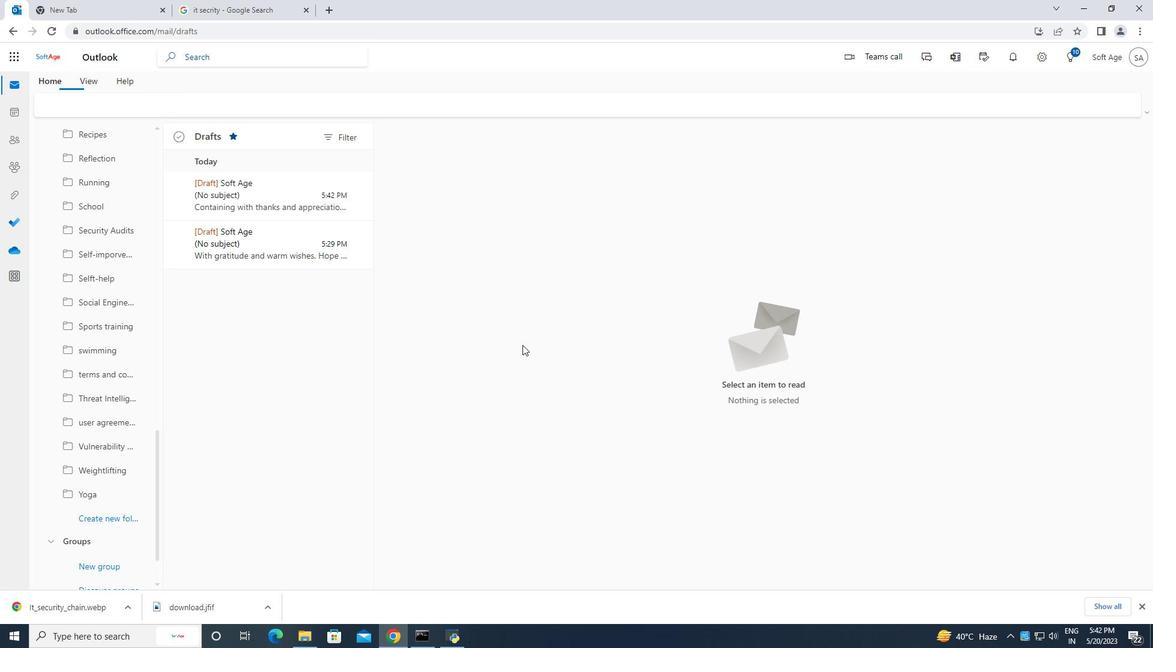 
